 Task: Find connections with filter location Barda with filter topic #investmentproperty with filter profile language German with filter current company Rackspace Technology with filter school Indian Institute of Management Raipur with filter industry Architectural and Structural Metal Manufacturing with filter service category Project Management with filter keywords title Credit Counselor
Action: Mouse moved to (457, 156)
Screenshot: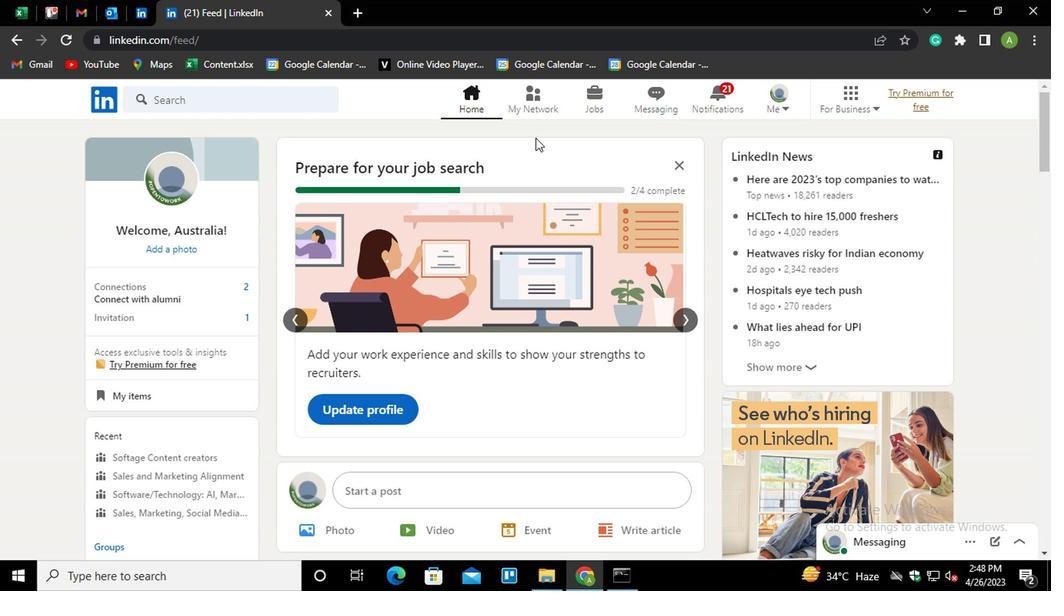 
Action: Mouse pressed left at (457, 156)
Screenshot: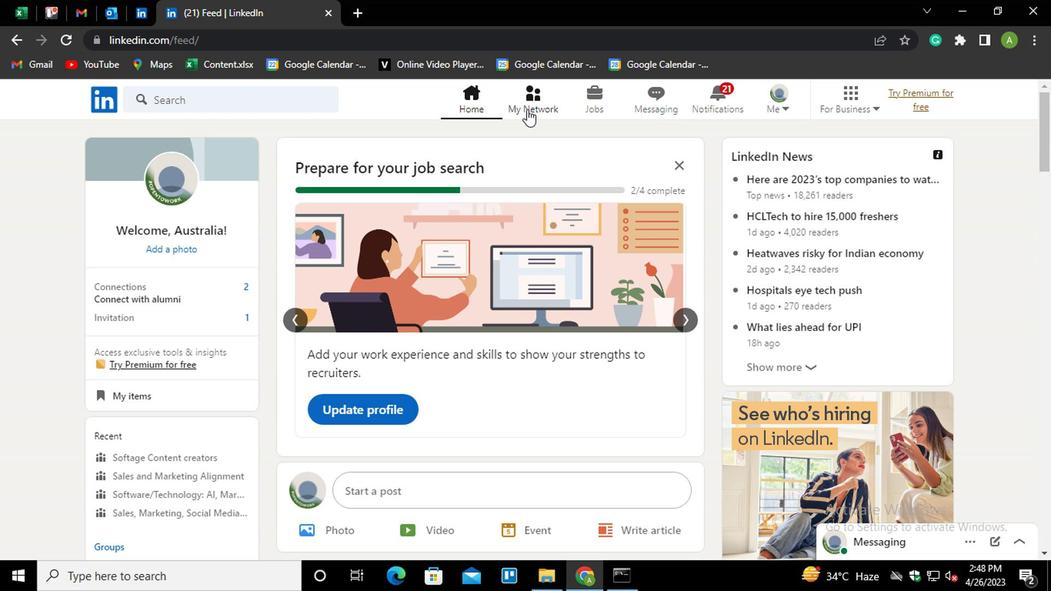 
Action: Mouse moved to (203, 214)
Screenshot: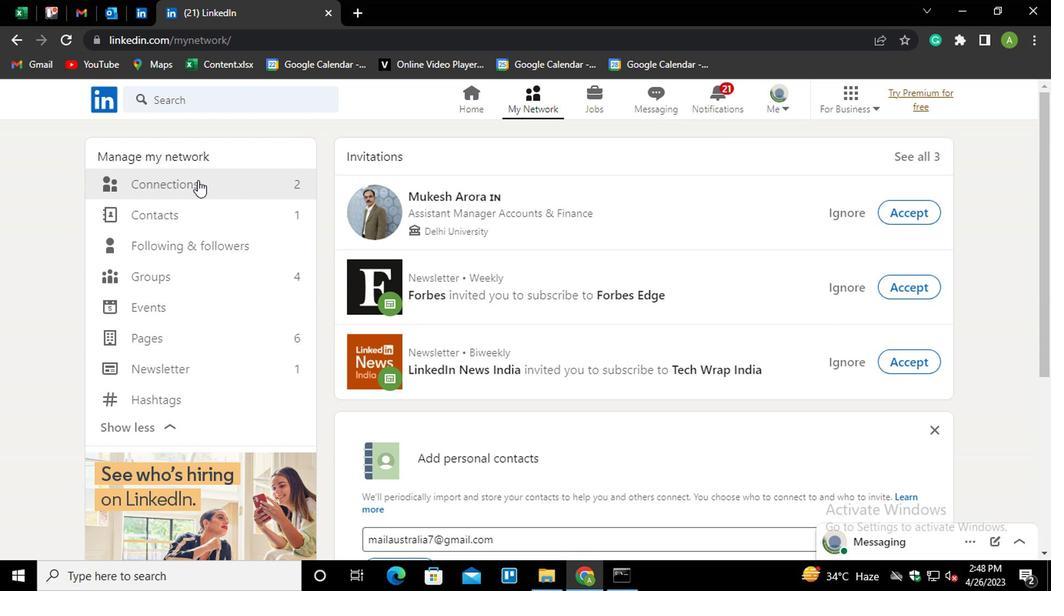 
Action: Mouse pressed left at (203, 214)
Screenshot: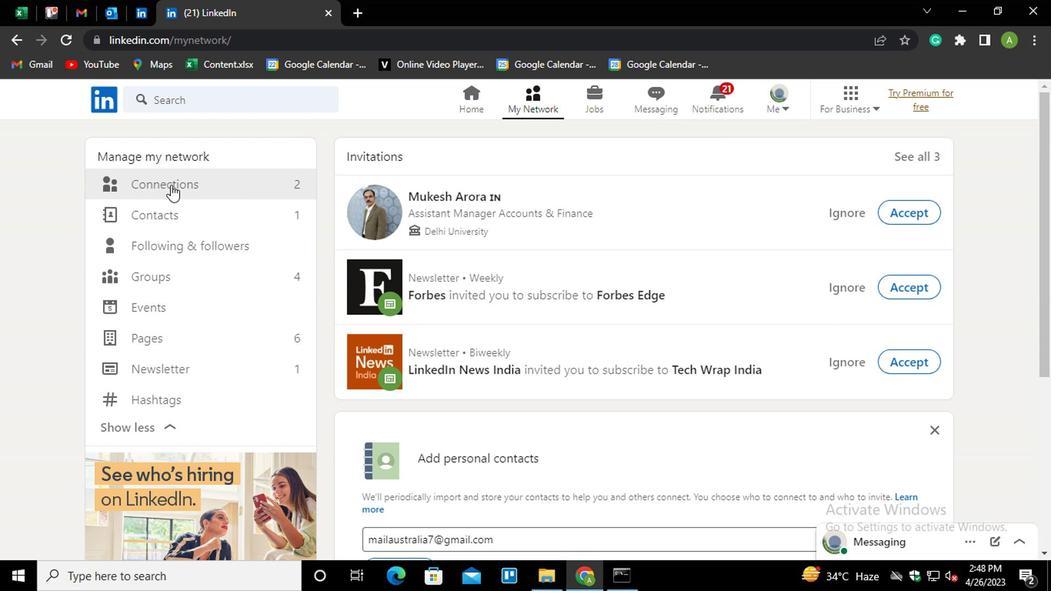 
Action: Mouse moved to (539, 213)
Screenshot: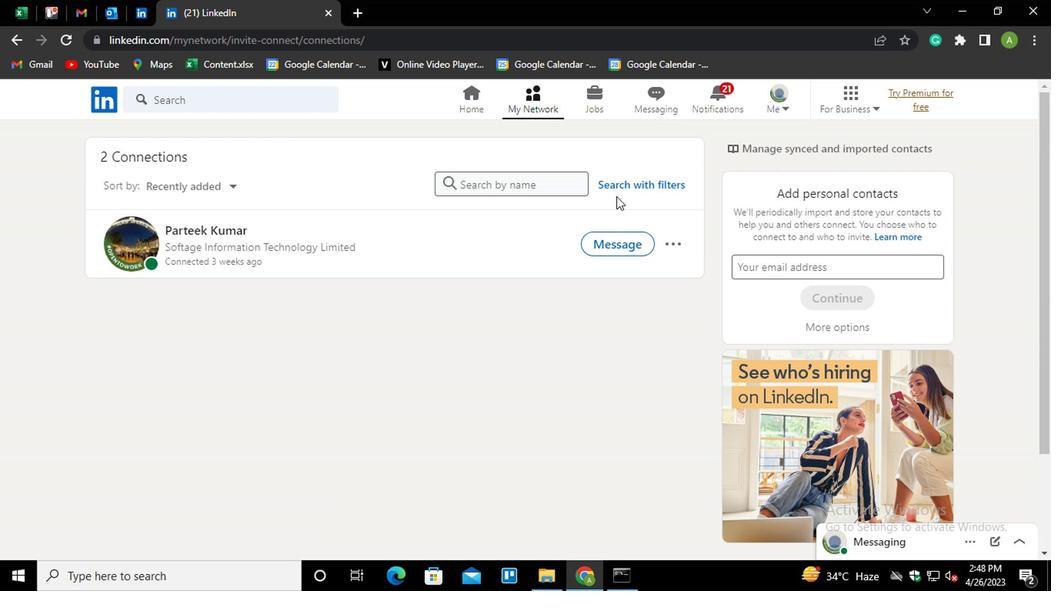 
Action: Mouse pressed left at (539, 213)
Screenshot: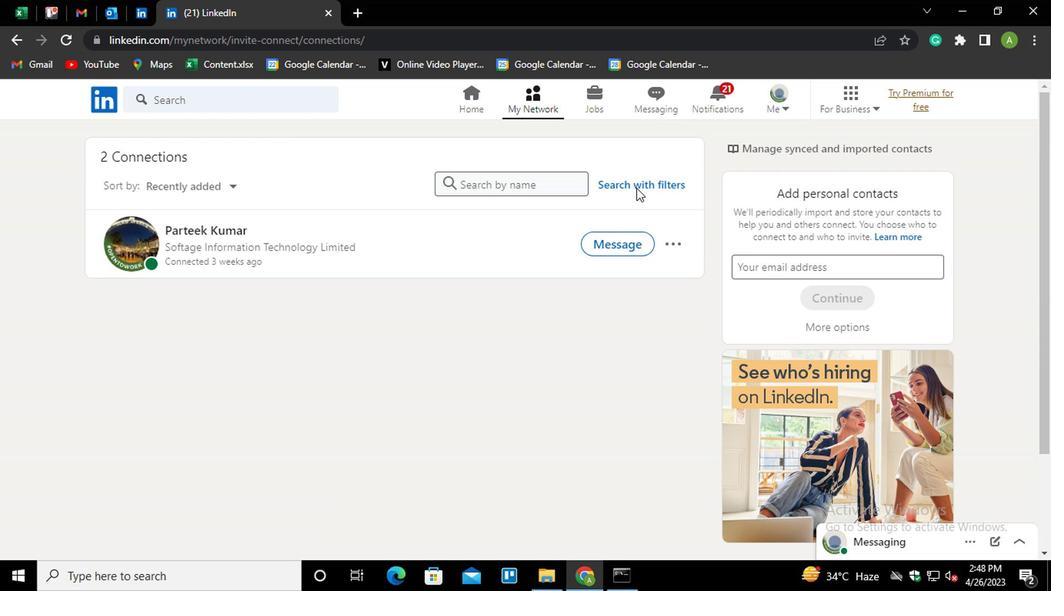 
Action: Mouse moved to (452, 185)
Screenshot: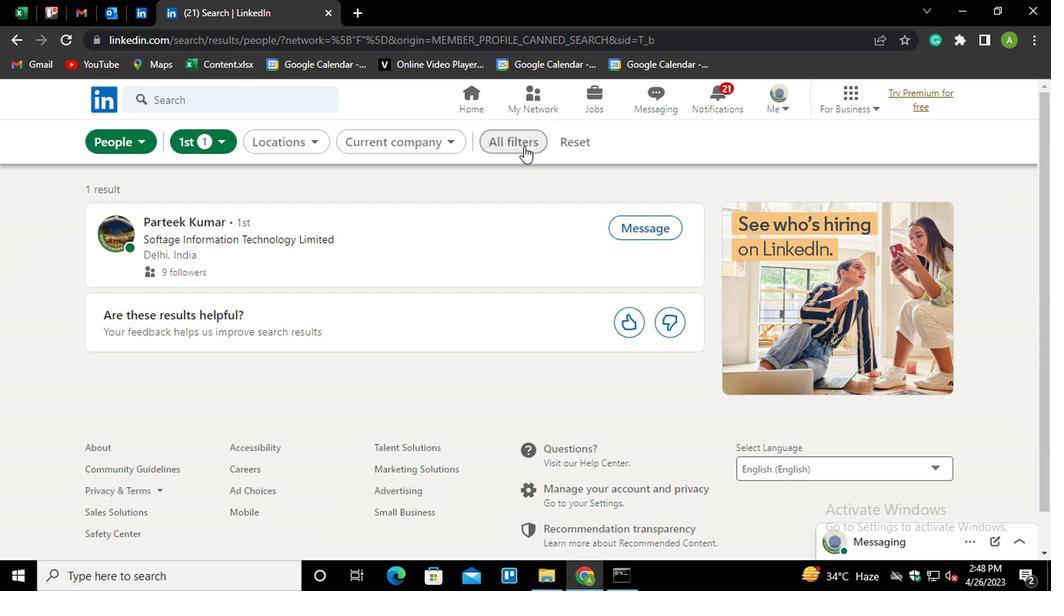 
Action: Mouse pressed left at (452, 185)
Screenshot: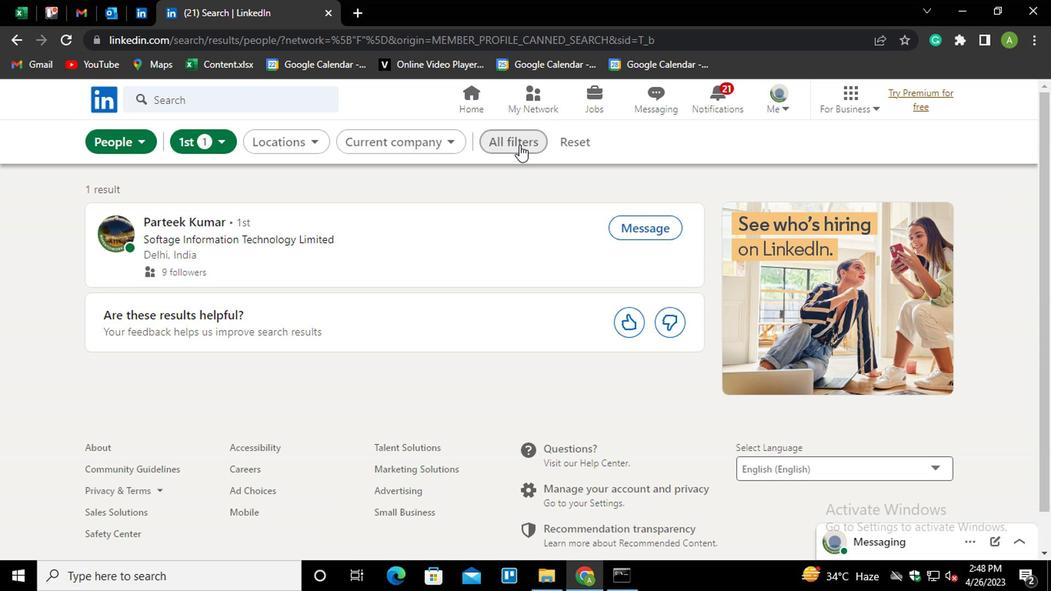 
Action: Mouse moved to (654, 303)
Screenshot: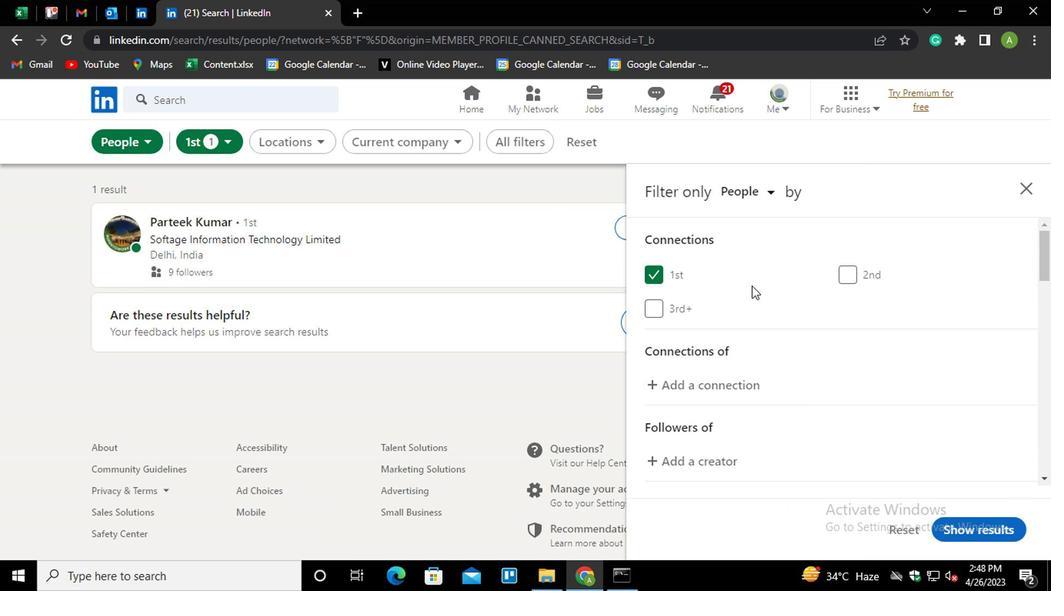
Action: Mouse scrolled (654, 303) with delta (0, 0)
Screenshot: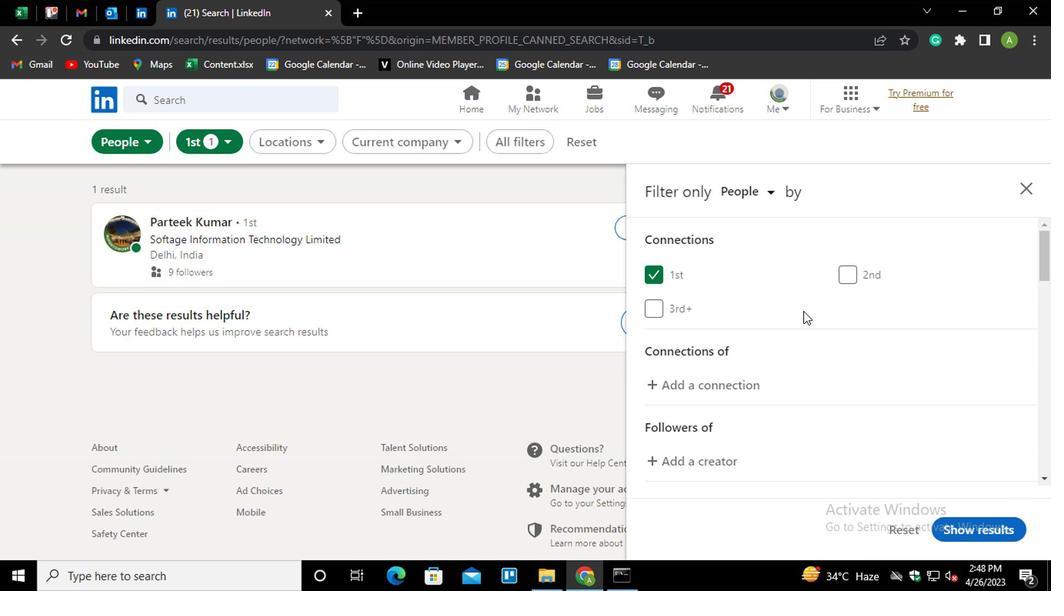 
Action: Mouse scrolled (654, 303) with delta (0, 0)
Screenshot: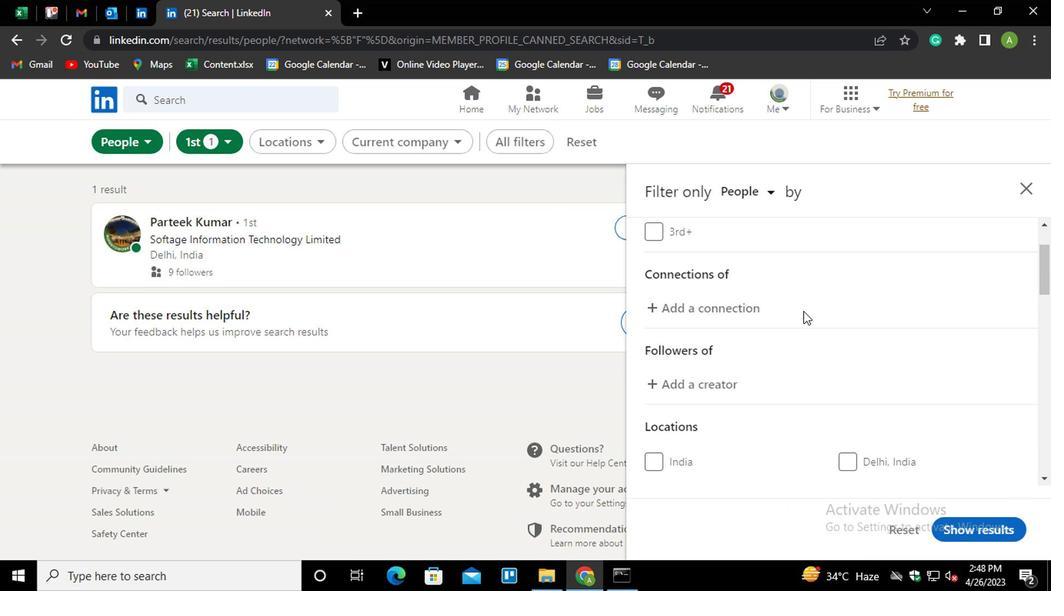 
Action: Mouse scrolled (654, 303) with delta (0, 0)
Screenshot: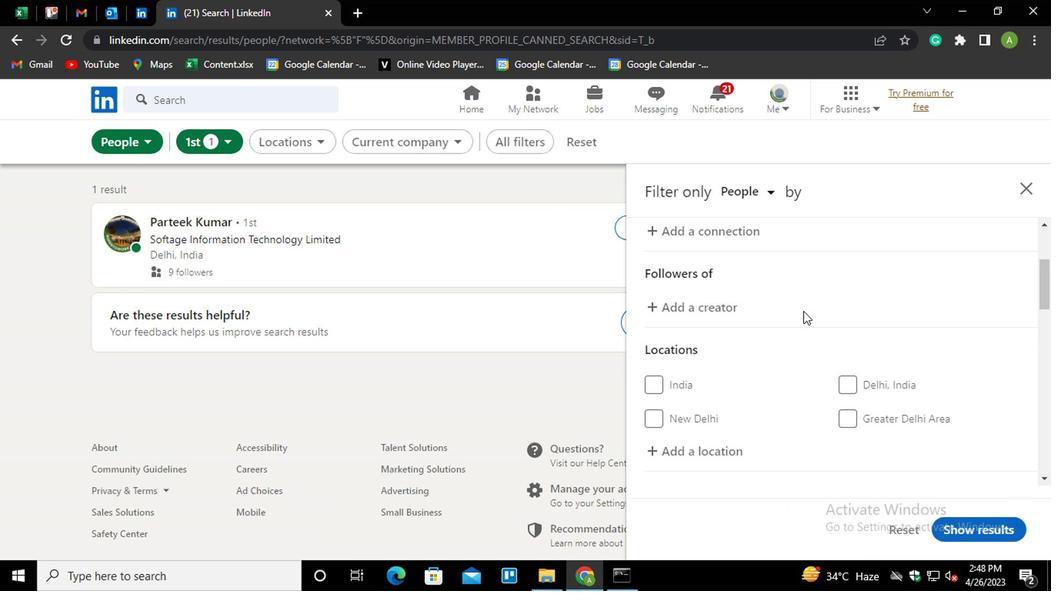 
Action: Mouse moved to (587, 344)
Screenshot: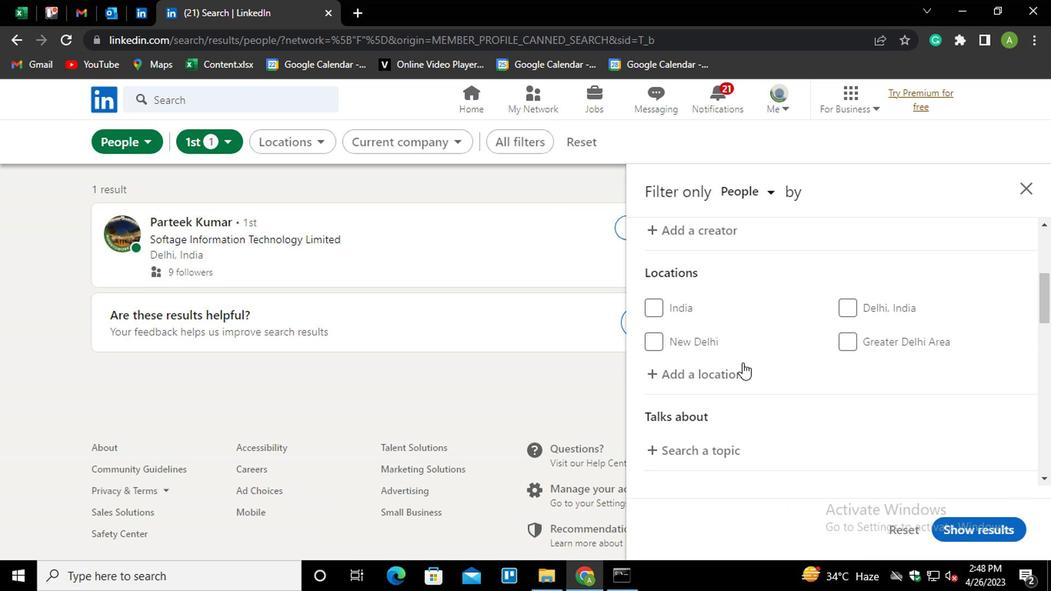 
Action: Mouse pressed left at (587, 344)
Screenshot: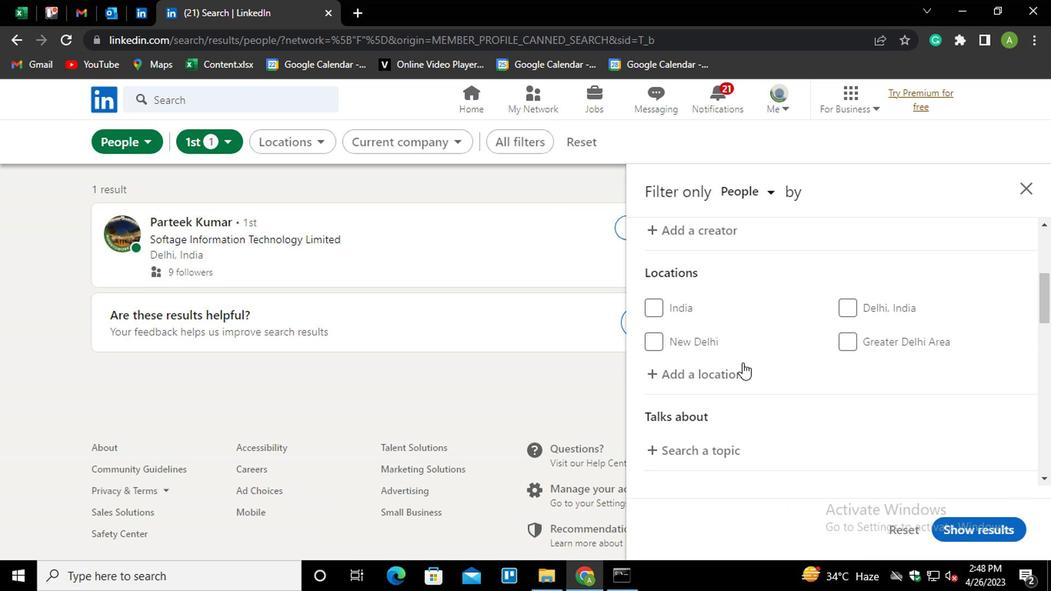 
Action: Mouse moved to (581, 350)
Screenshot: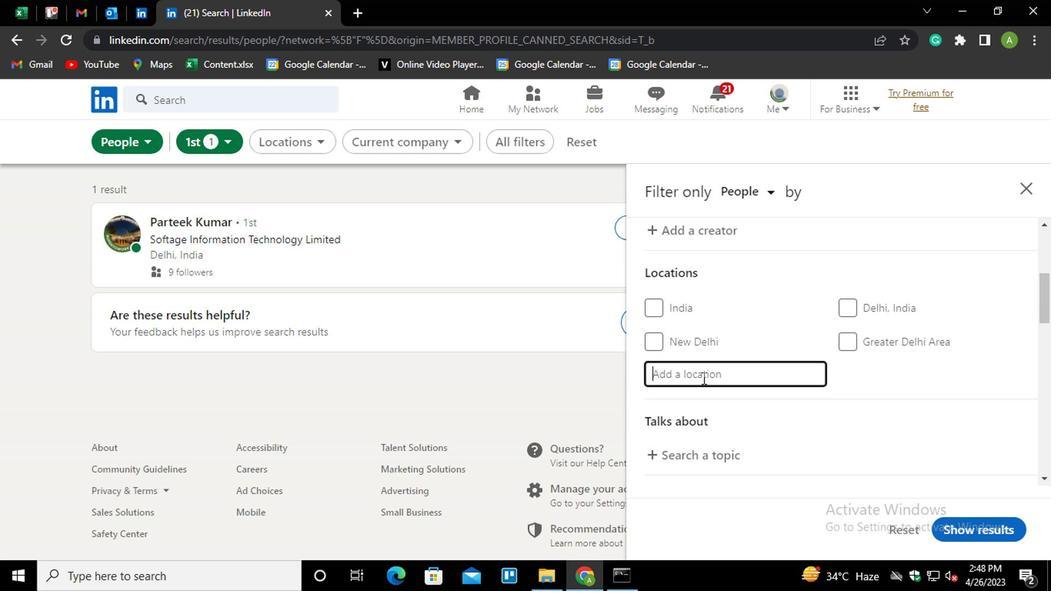 
Action: Mouse pressed left at (581, 350)
Screenshot: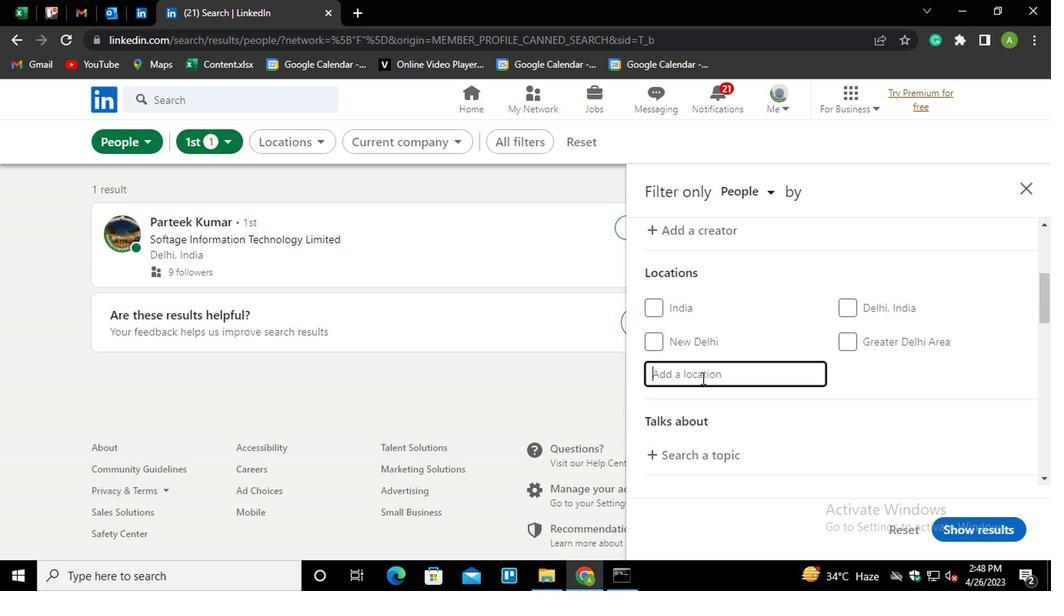 
Action: Key pressed <Key.shift_r>Barda
Screenshot: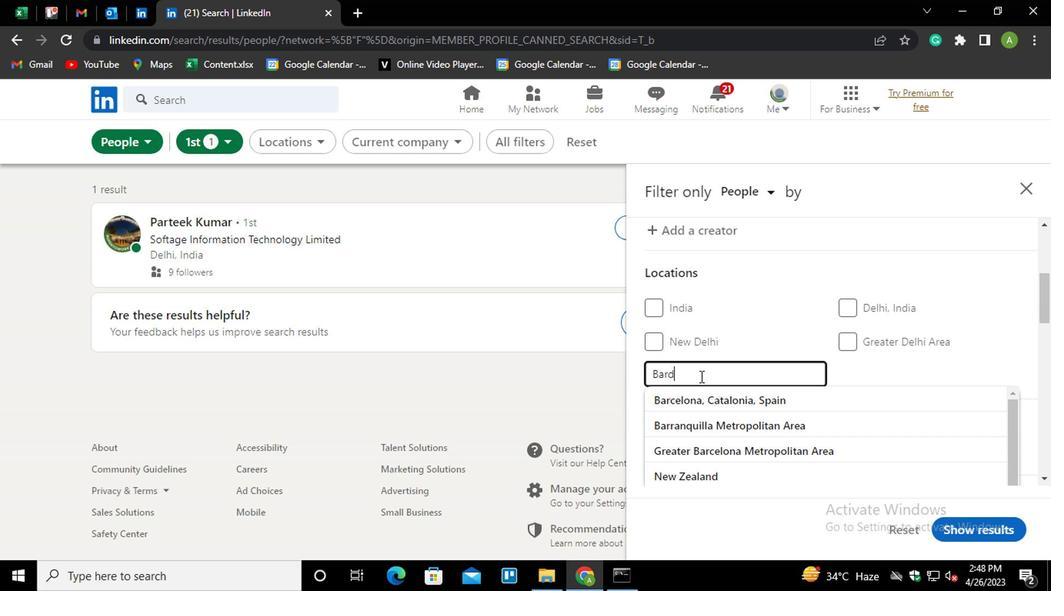 
Action: Mouse moved to (607, 336)
Screenshot: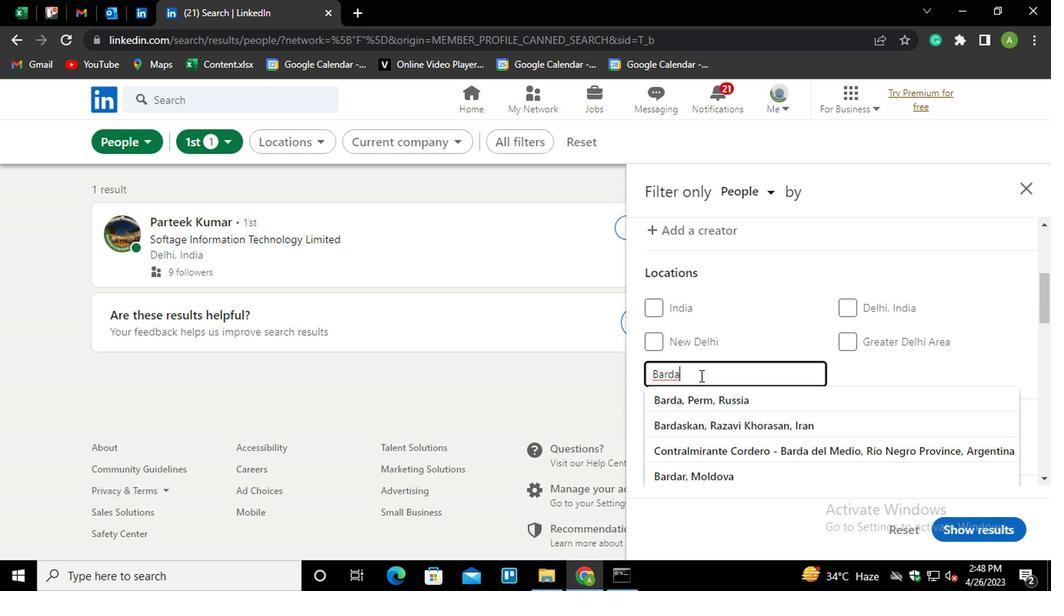 
Action: Mouse scrolled (607, 336) with delta (0, 0)
Screenshot: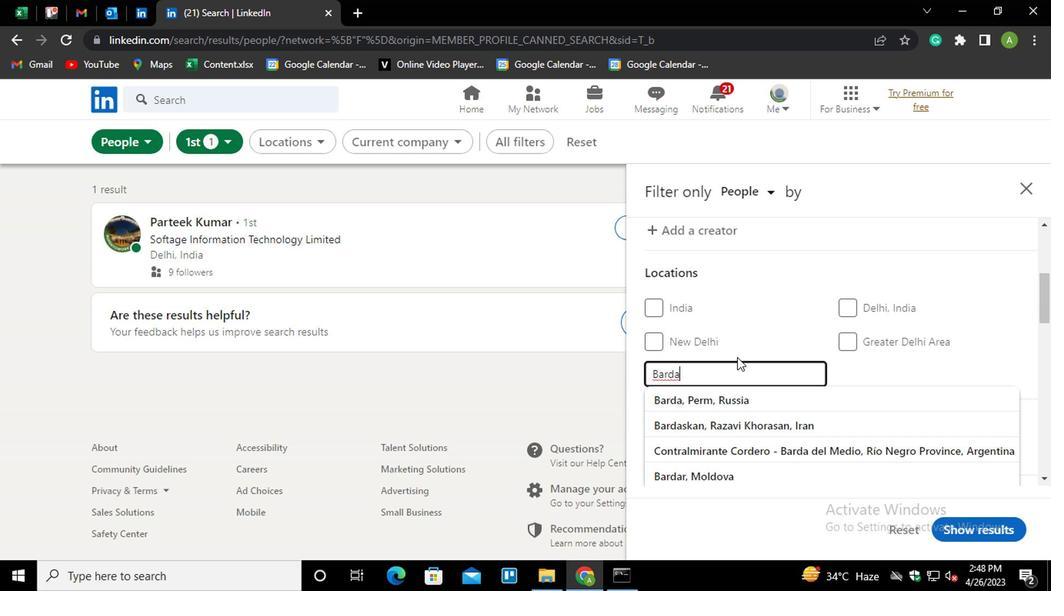 
Action: Mouse moved to (627, 344)
Screenshot: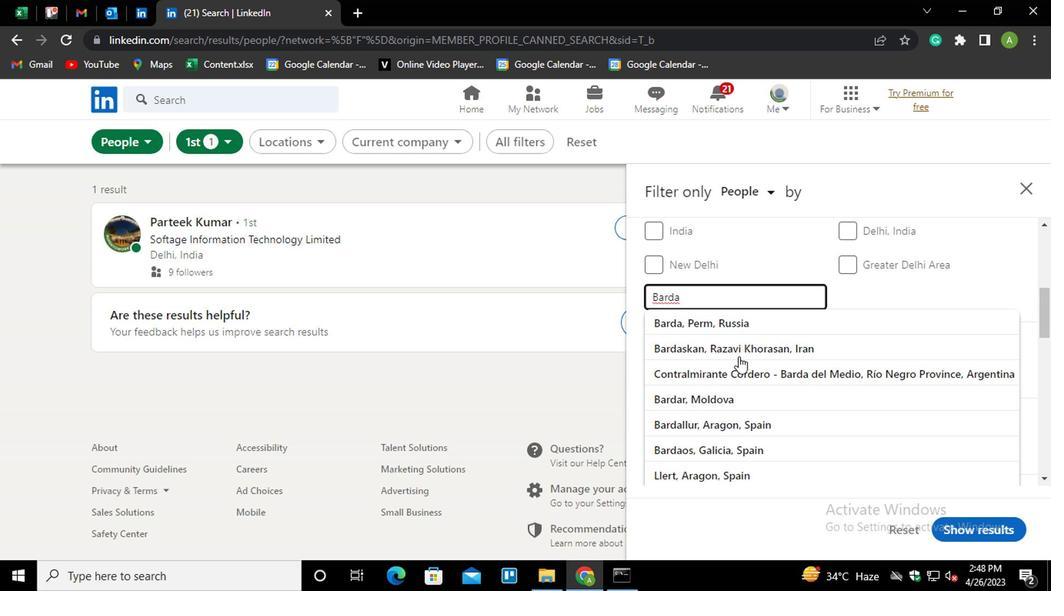 
Action: Mouse scrolled (627, 343) with delta (0, 0)
Screenshot: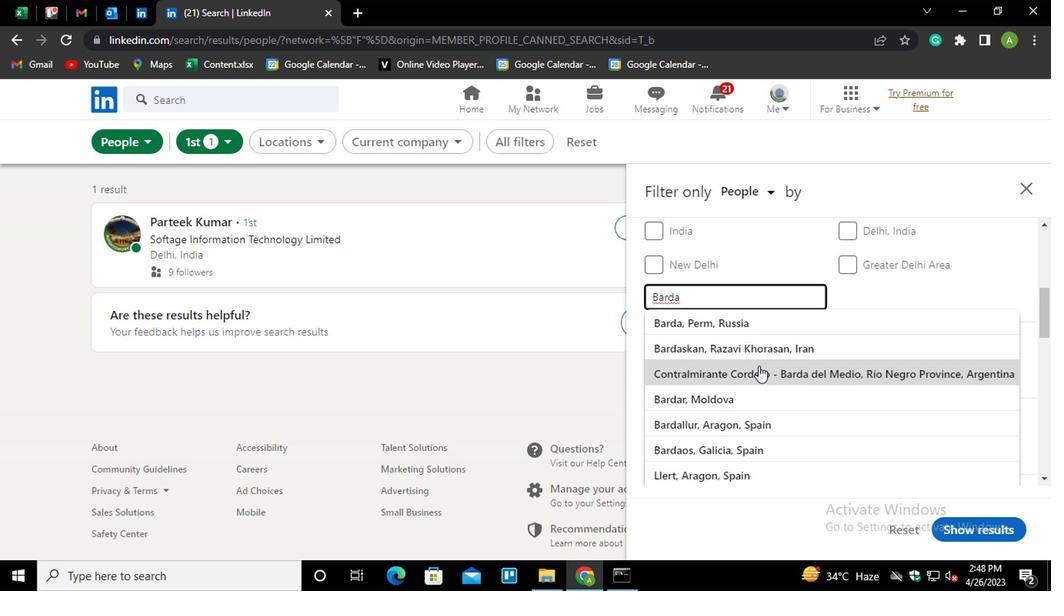 
Action: Mouse moved to (604, 256)
Screenshot: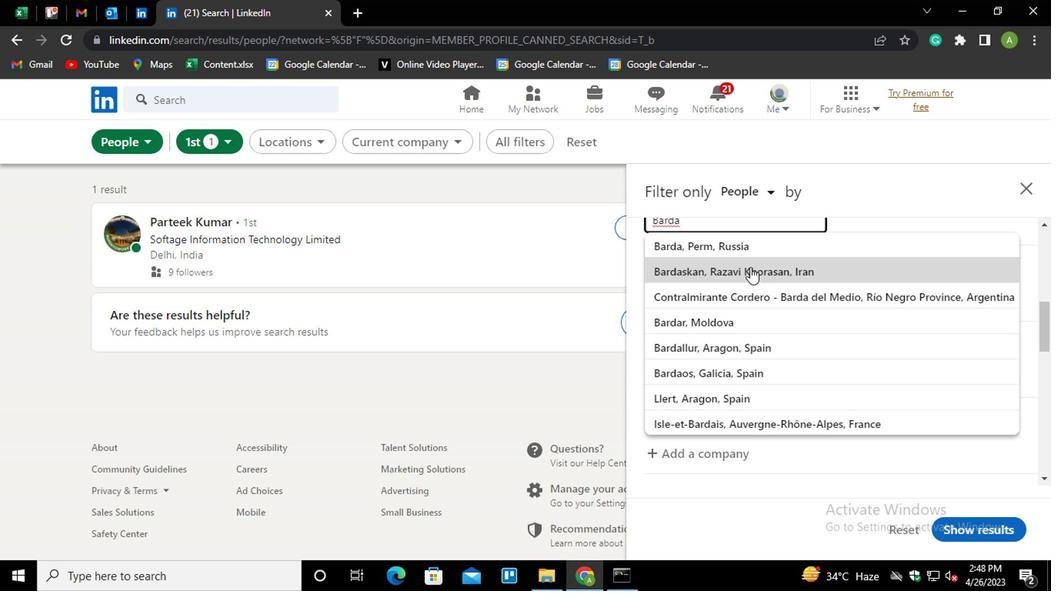 
Action: Mouse pressed left at (604, 256)
Screenshot: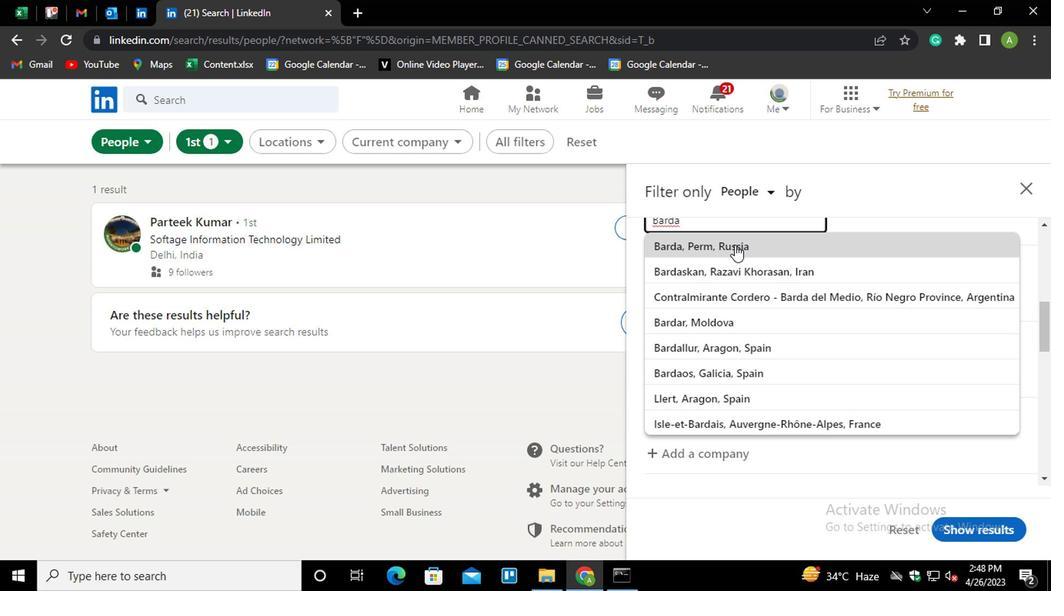 
Action: Mouse moved to (589, 302)
Screenshot: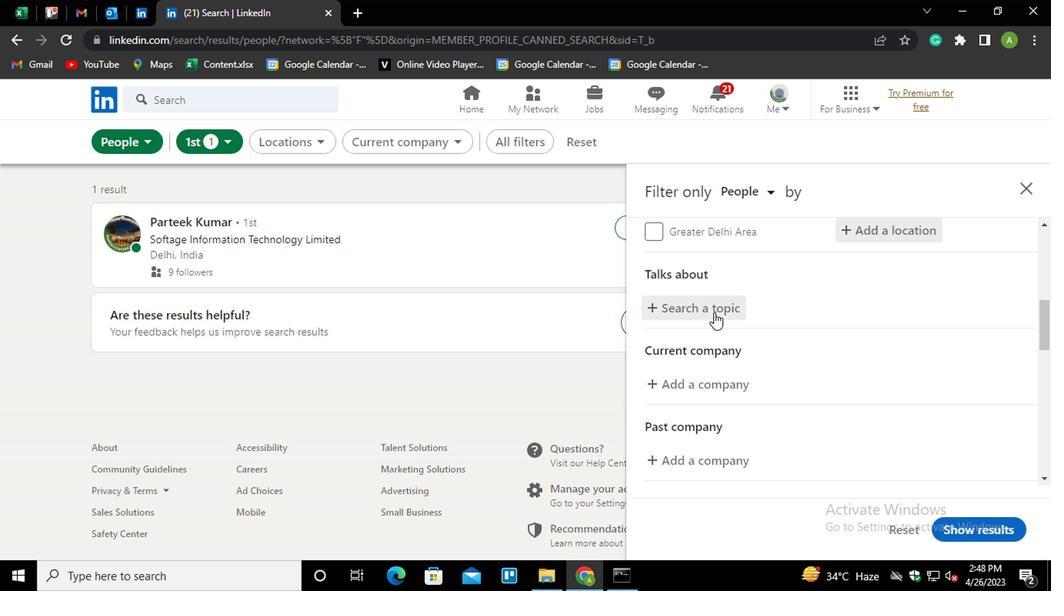 
Action: Mouse pressed left at (589, 302)
Screenshot: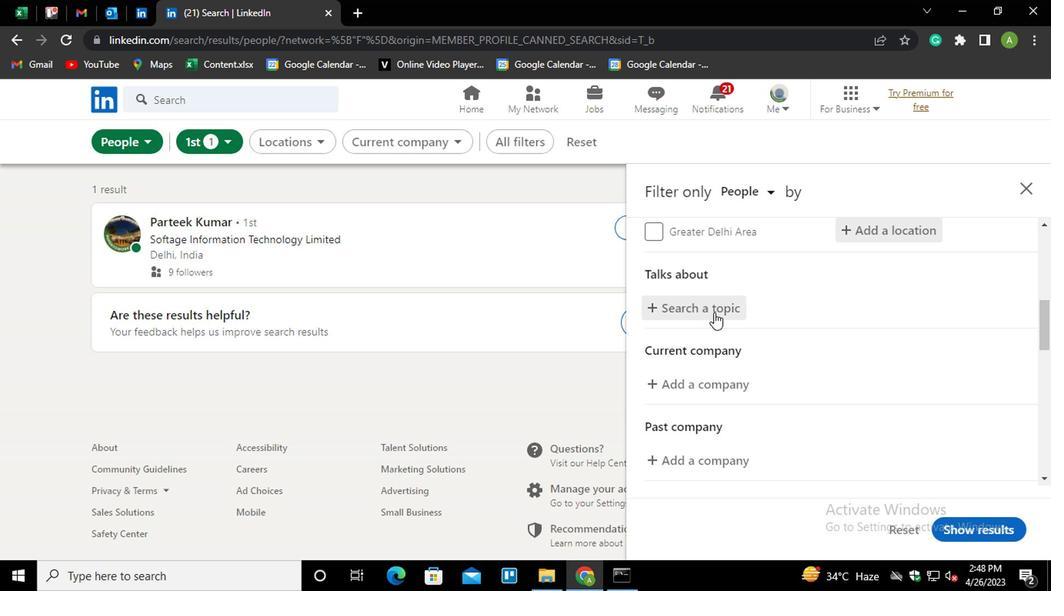 
Action: Mouse pressed left at (589, 302)
Screenshot: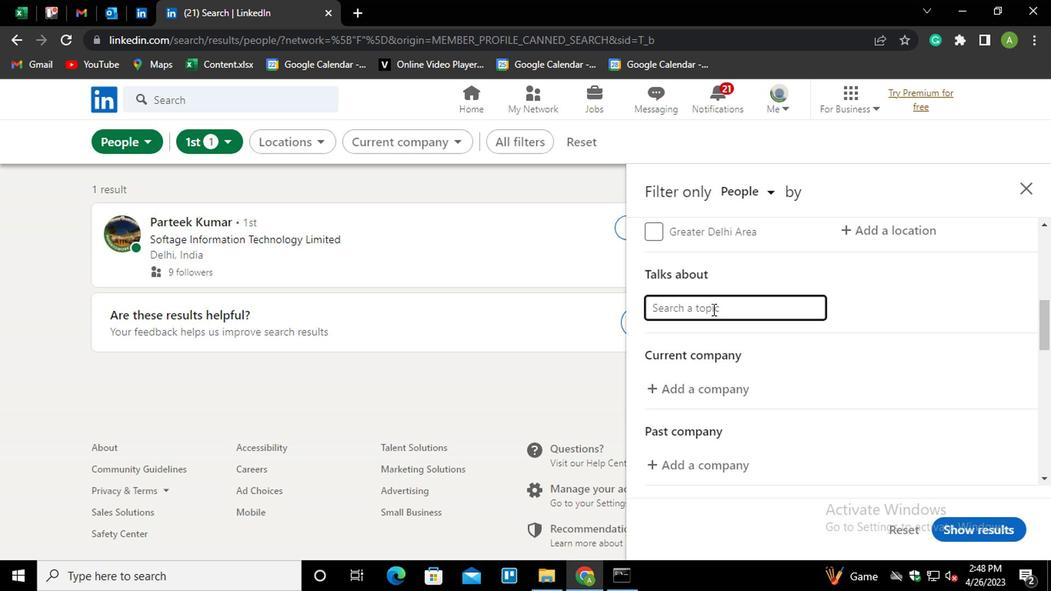 
Action: Key pressed <Key.shift>#INVESTMENTPROPERTY
Screenshot: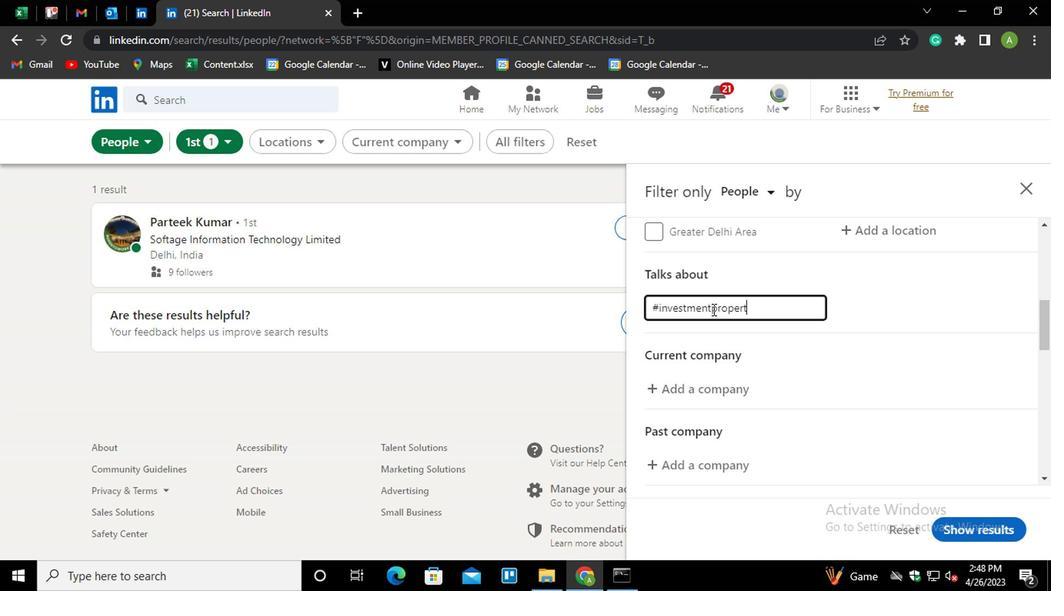 
Action: Mouse moved to (745, 291)
Screenshot: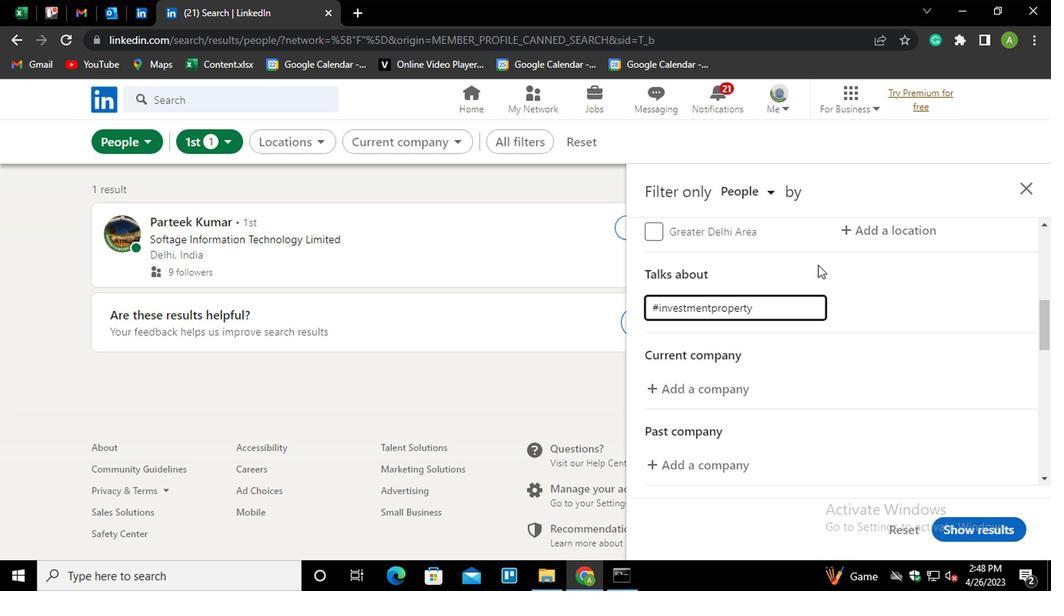 
Action: Mouse pressed left at (745, 291)
Screenshot: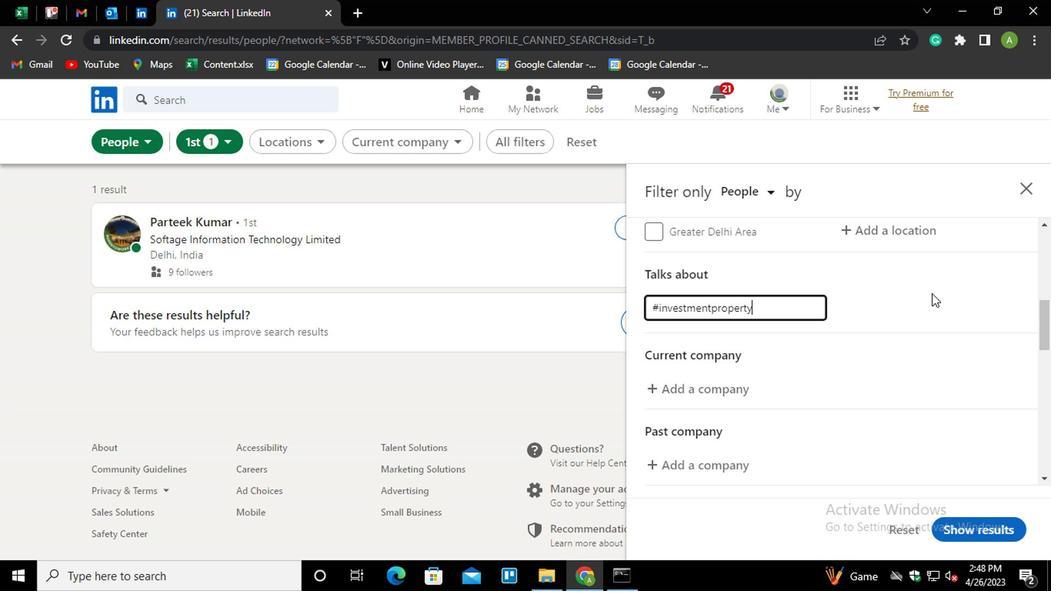 
Action: Mouse moved to (746, 292)
Screenshot: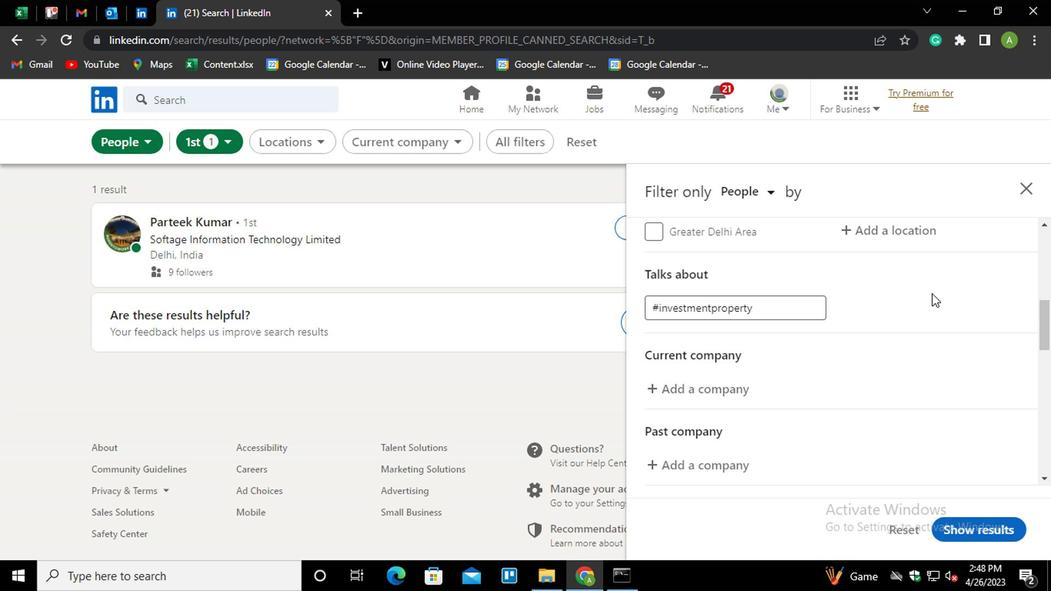 
Action: Mouse scrolled (746, 291) with delta (0, 0)
Screenshot: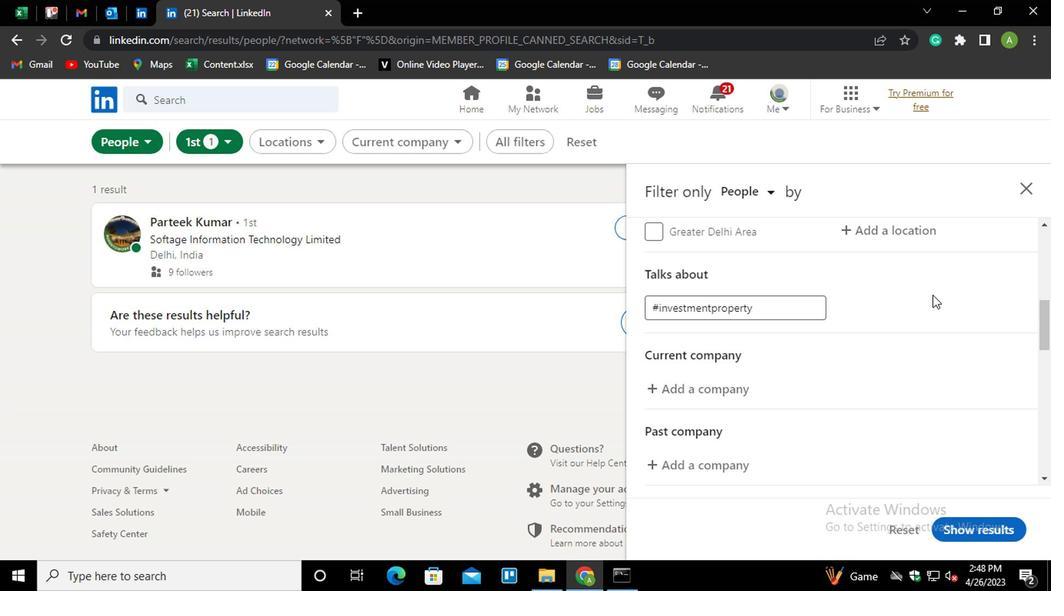 
Action: Mouse scrolled (746, 291) with delta (0, 0)
Screenshot: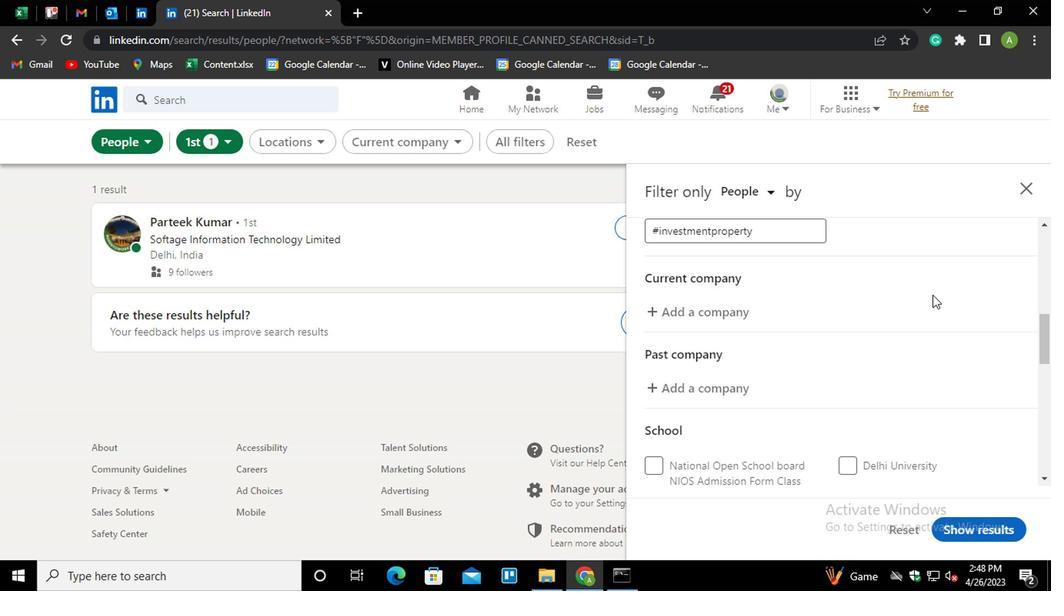 
Action: Mouse moved to (601, 248)
Screenshot: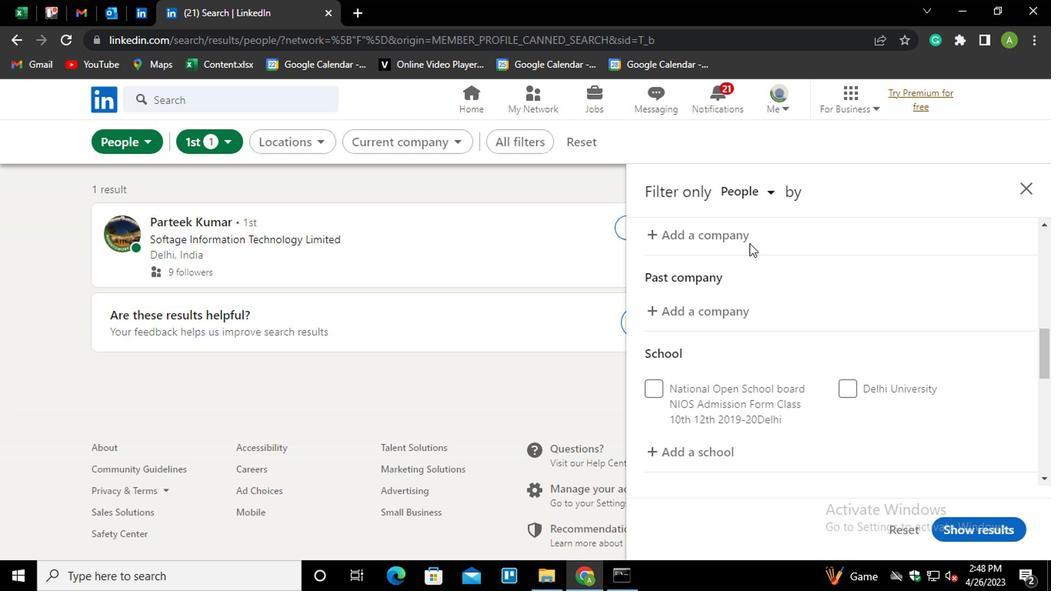 
Action: Mouse pressed left at (601, 248)
Screenshot: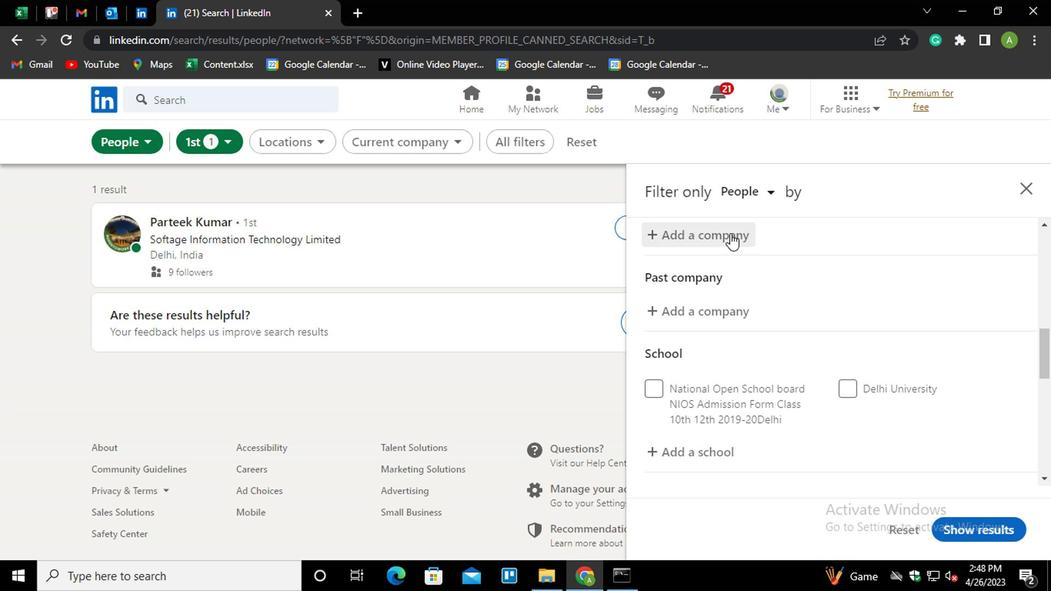 
Action: Key pressed <Key.shift>RACKS<Key.down><Key.enter>
Screenshot: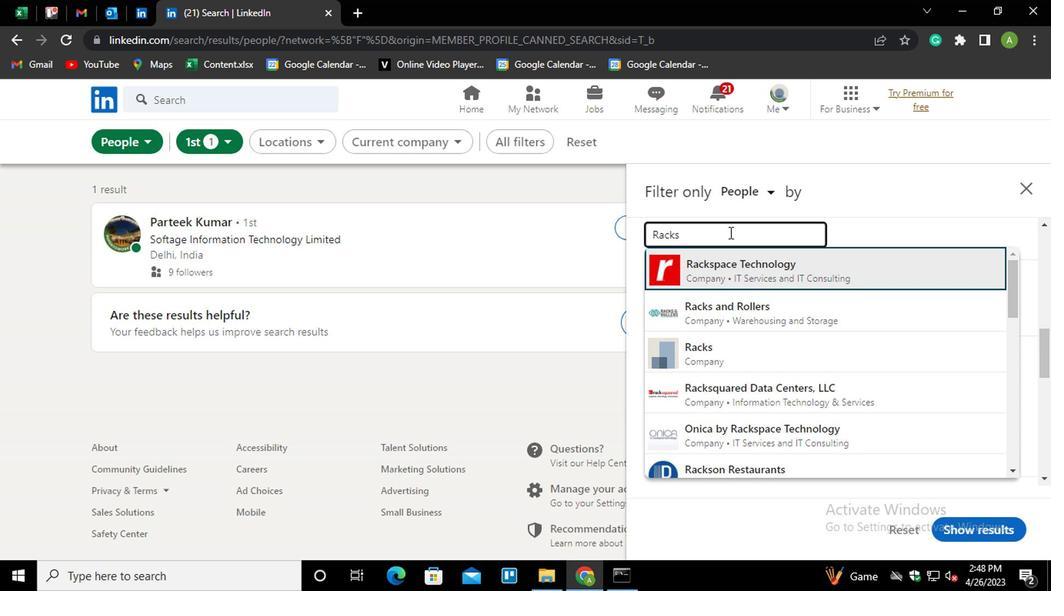
Action: Mouse moved to (637, 312)
Screenshot: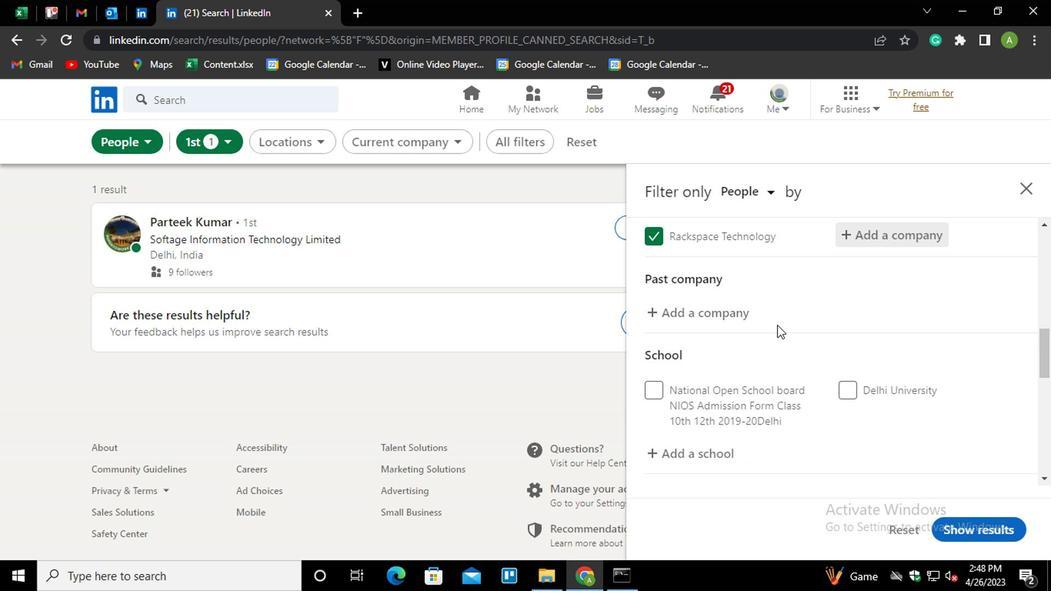 
Action: Mouse scrolled (637, 311) with delta (0, 0)
Screenshot: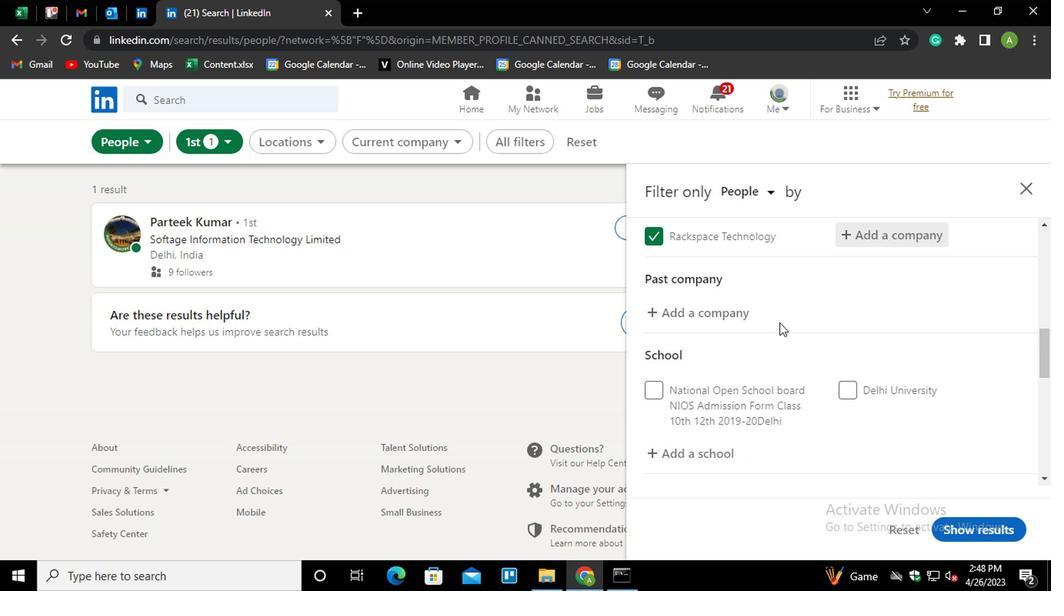 
Action: Mouse moved to (581, 345)
Screenshot: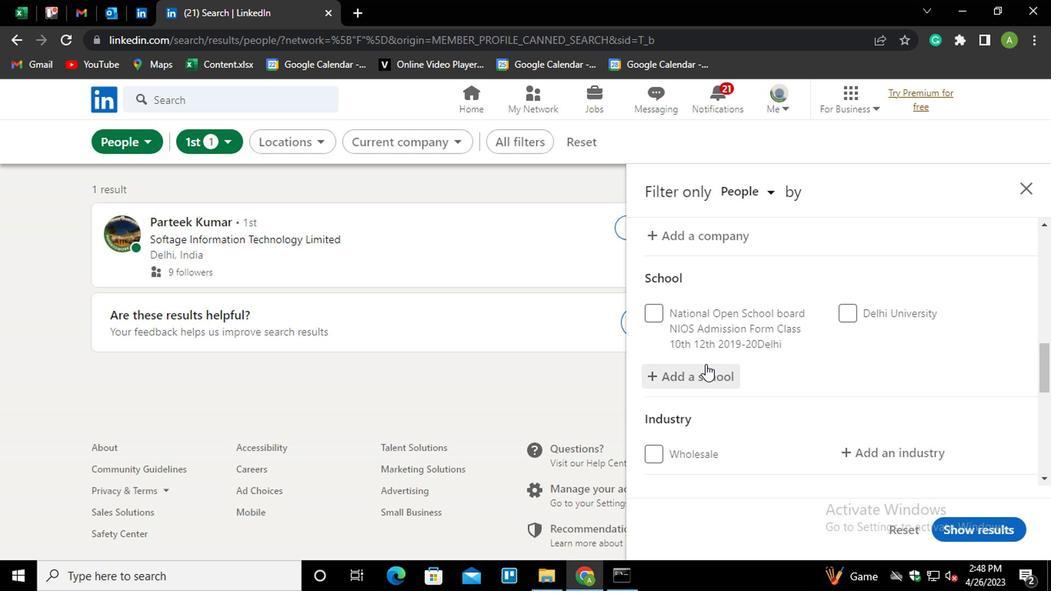 
Action: Mouse pressed left at (581, 345)
Screenshot: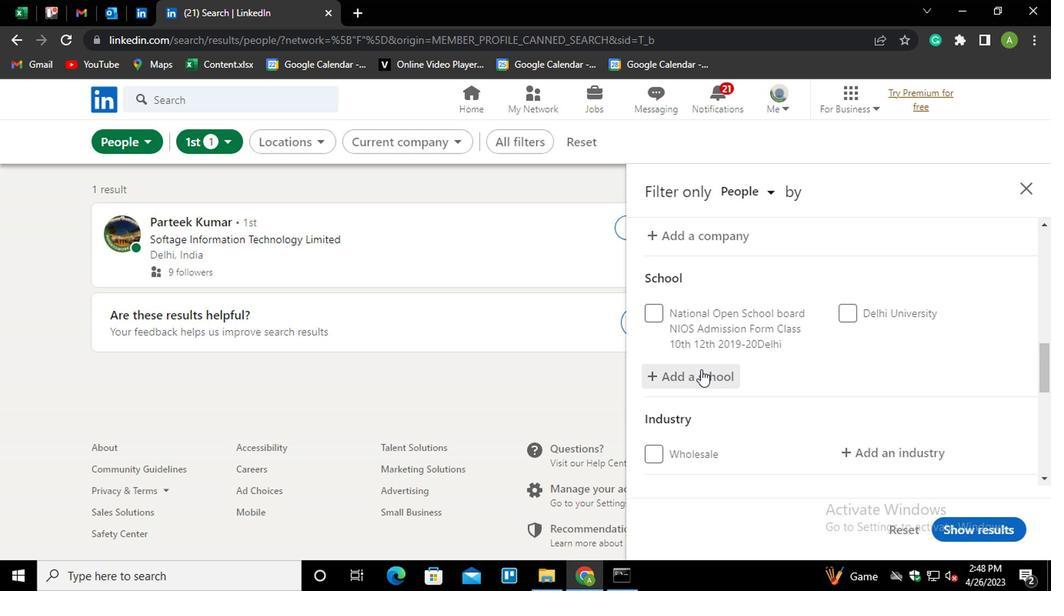 
Action: Mouse moved to (826, 307)
Screenshot: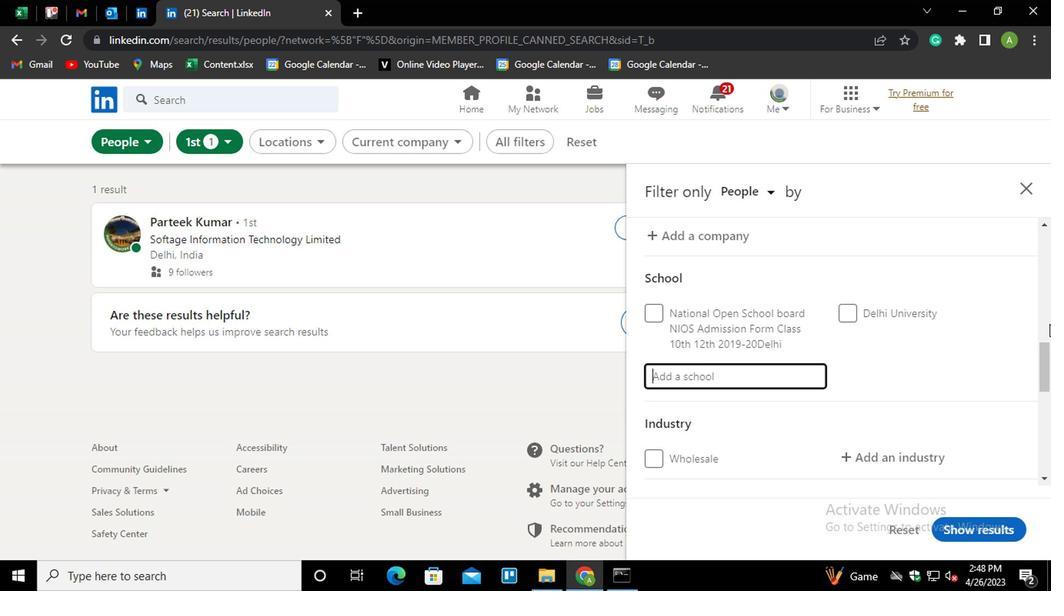 
Action: Key pressed <Key.shift_r>INSTT<Key.backspace>ITU<Key.backspace>
Screenshot: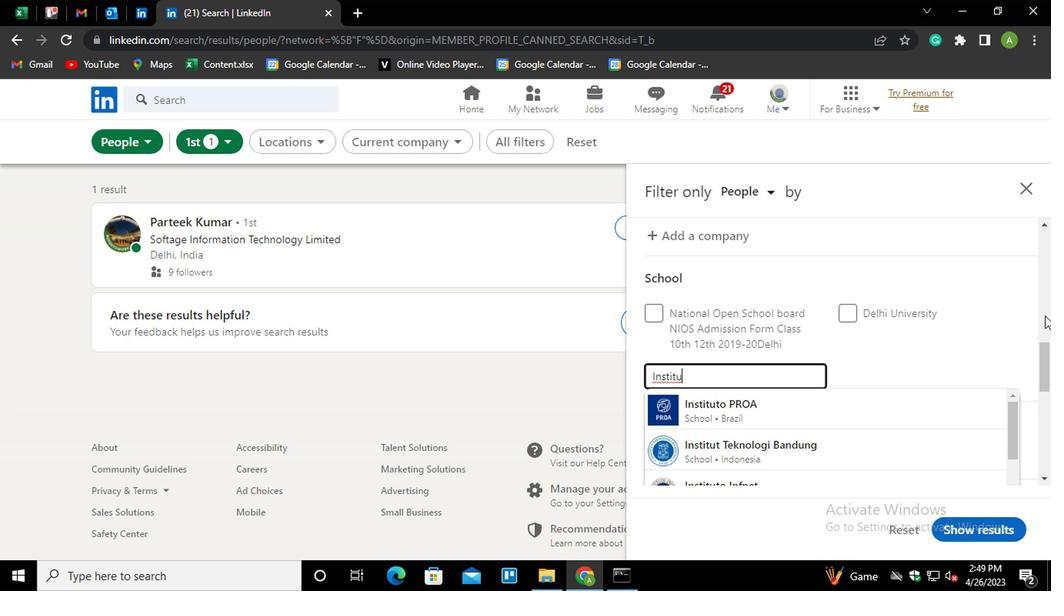 
Action: Mouse moved to (825, 307)
Screenshot: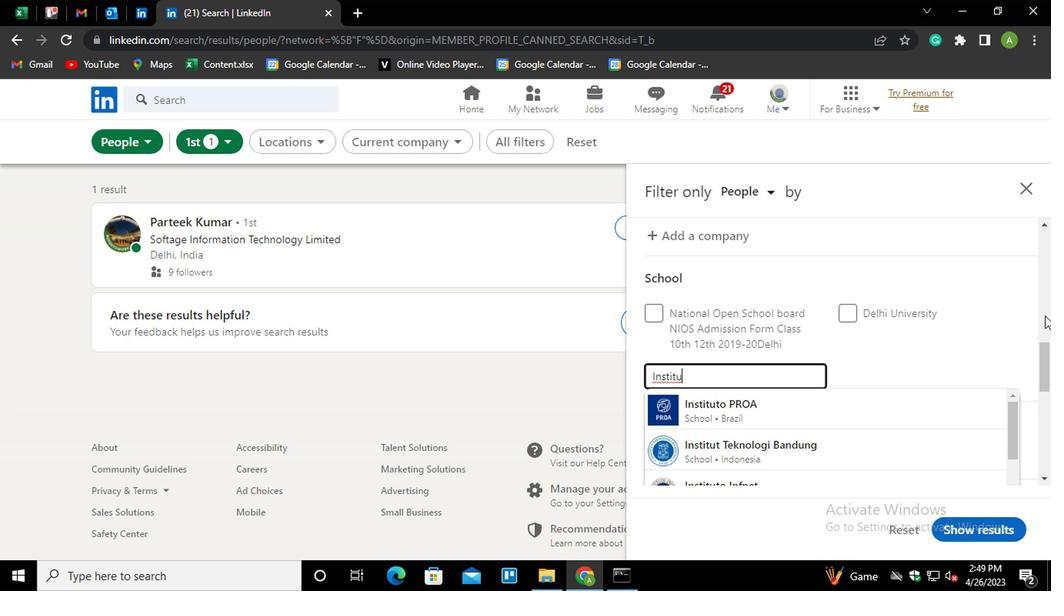 
Action: Key pressed UTE<Key.space>OF<Key.space><Key.shift_r>MANAGEMENT<Key.space><Key.shift><Key.shift>RAI<Key.down><Key.enter>
Screenshot: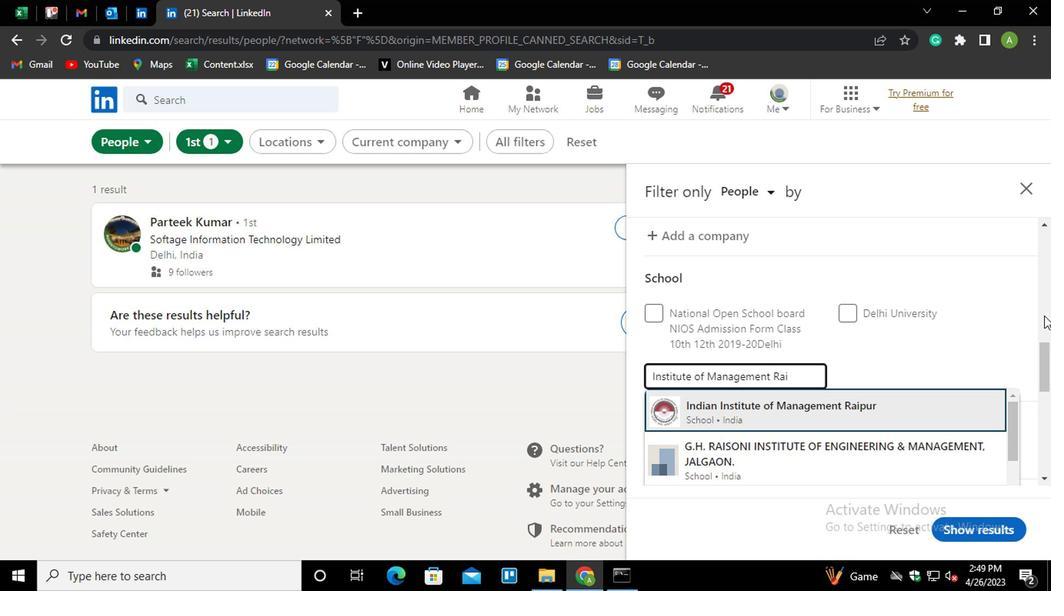 
Action: Mouse moved to (773, 337)
Screenshot: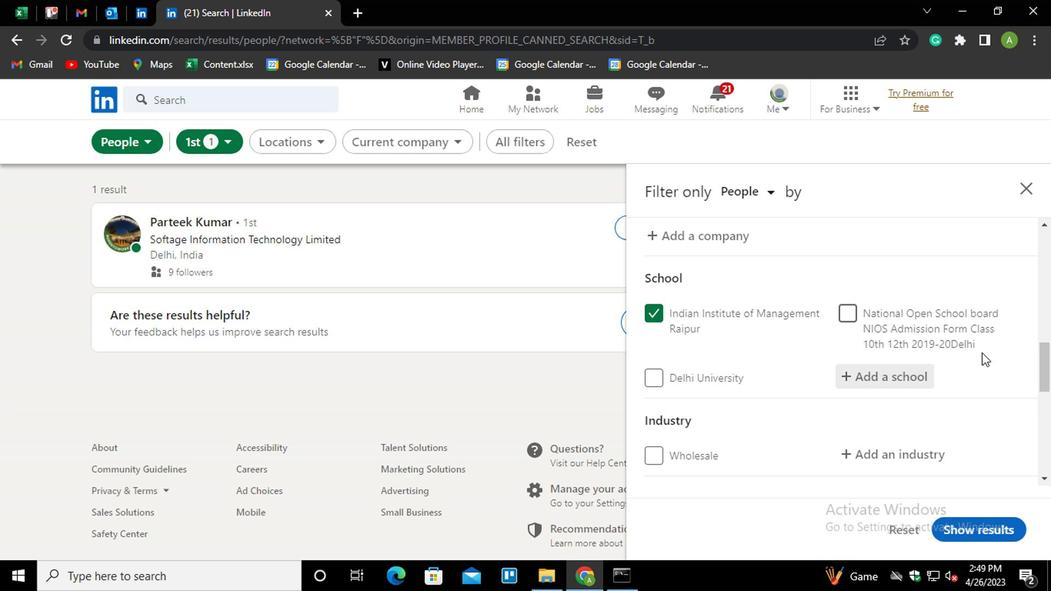 
Action: Mouse scrolled (773, 336) with delta (0, 0)
Screenshot: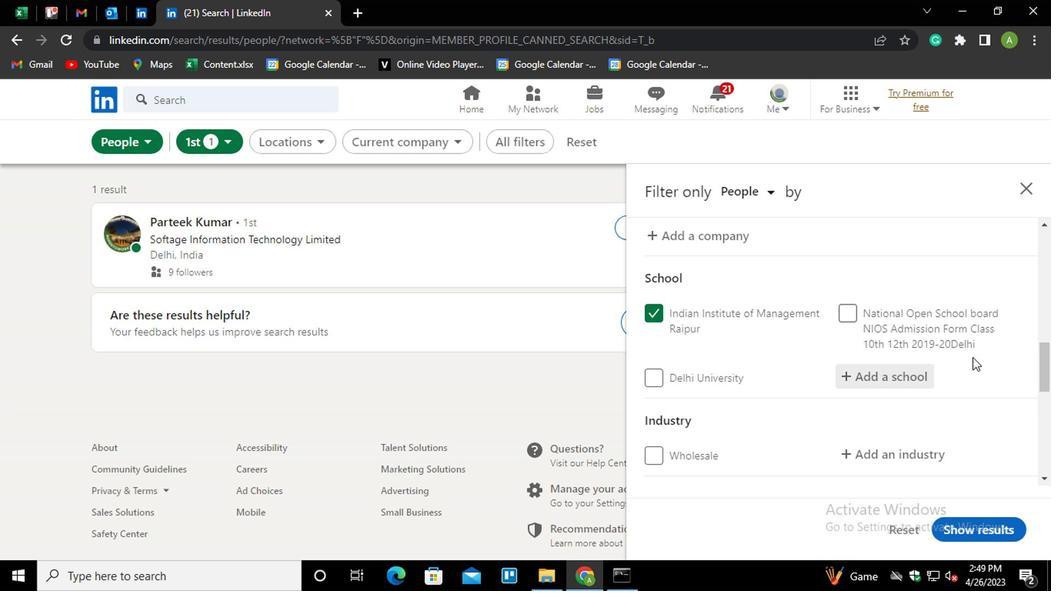 
Action: Mouse moved to (714, 351)
Screenshot: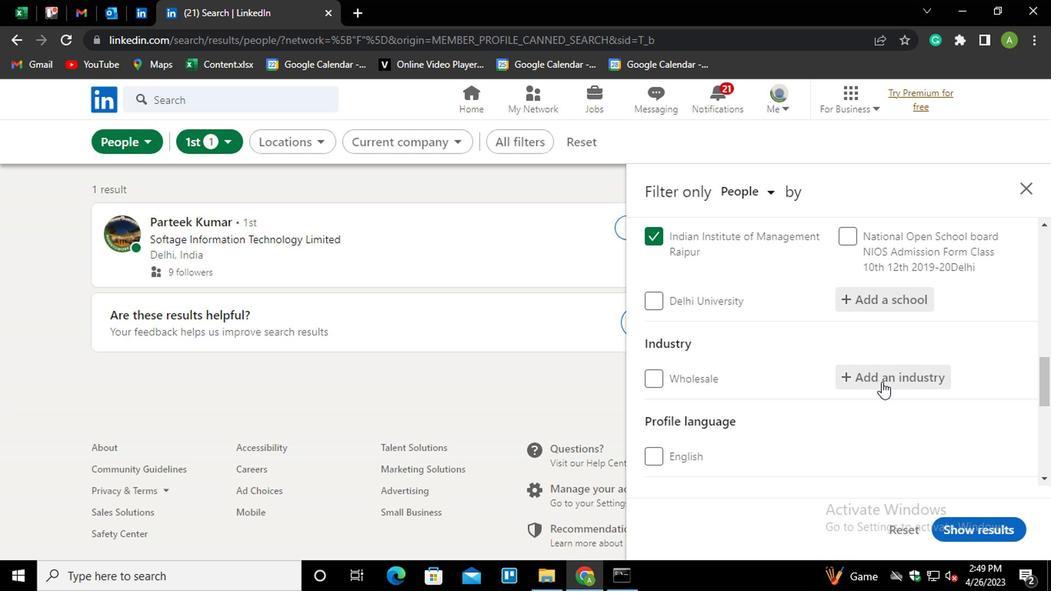 
Action: Mouse pressed left at (714, 351)
Screenshot: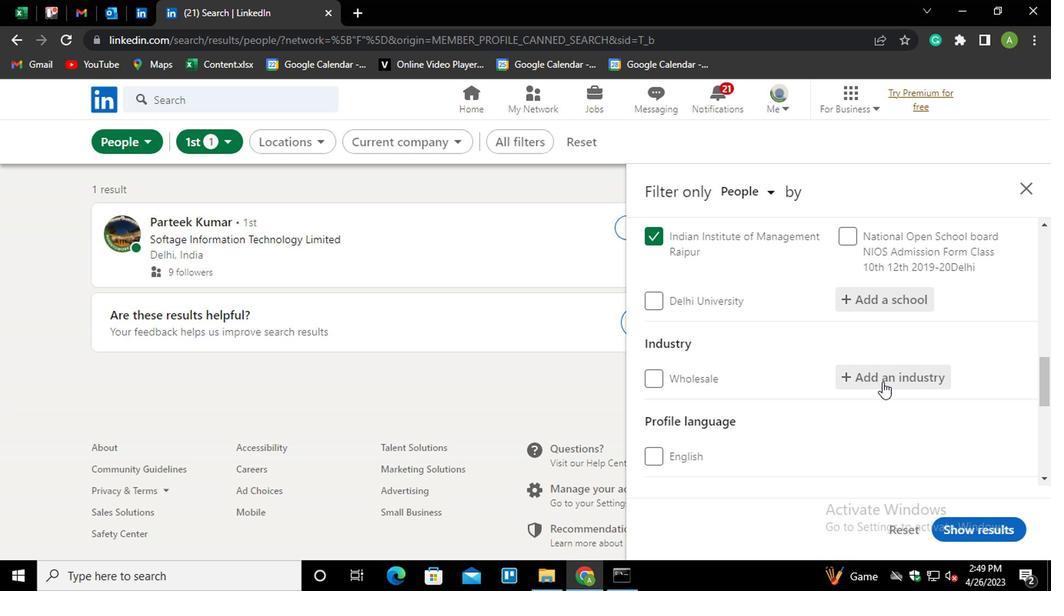 
Action: Mouse moved to (719, 350)
Screenshot: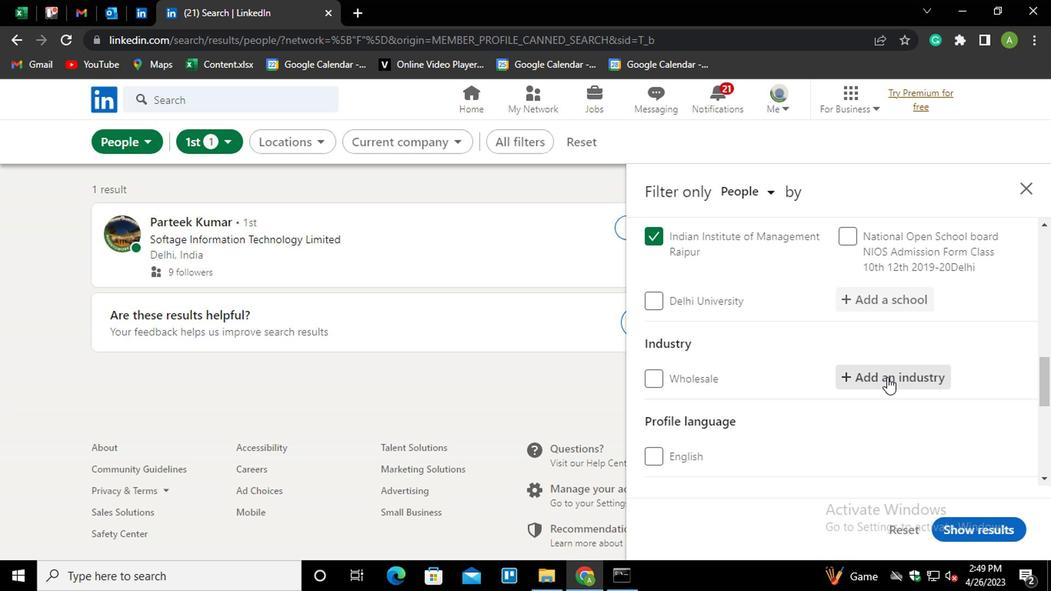 
Action: Mouse pressed left at (719, 350)
Screenshot: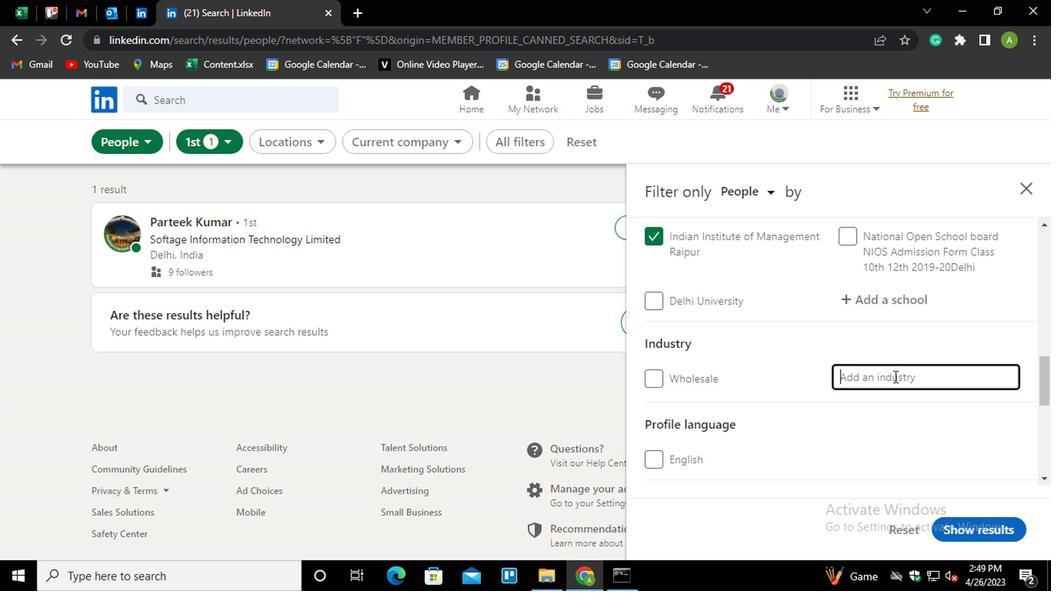 
Action: Key pressed <Key.shift>ARCHIT<Key.down><Key.down><Key.down><Key.enter>
Screenshot: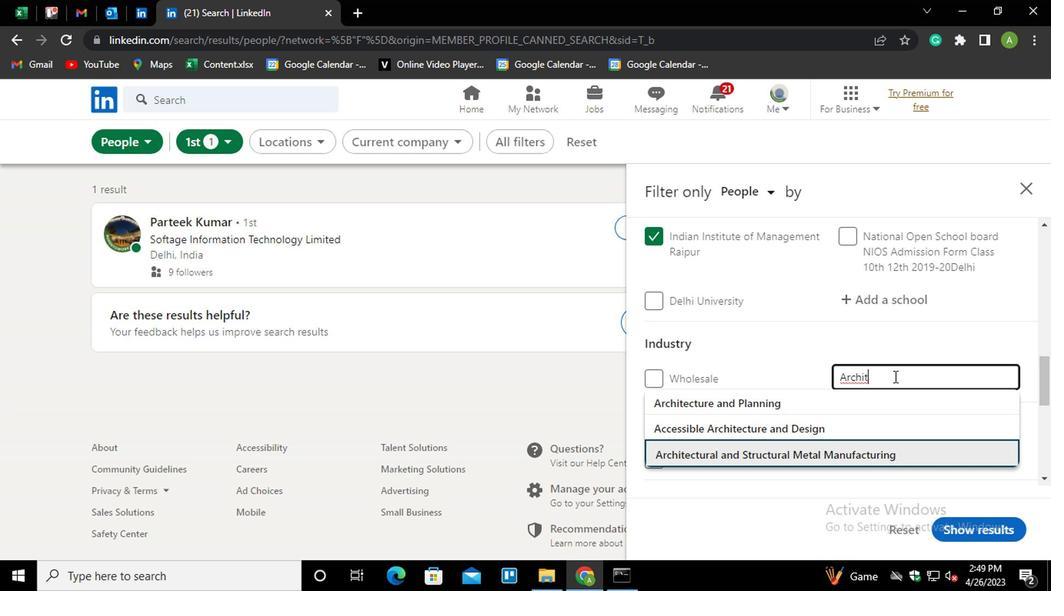 
Action: Mouse moved to (738, 379)
Screenshot: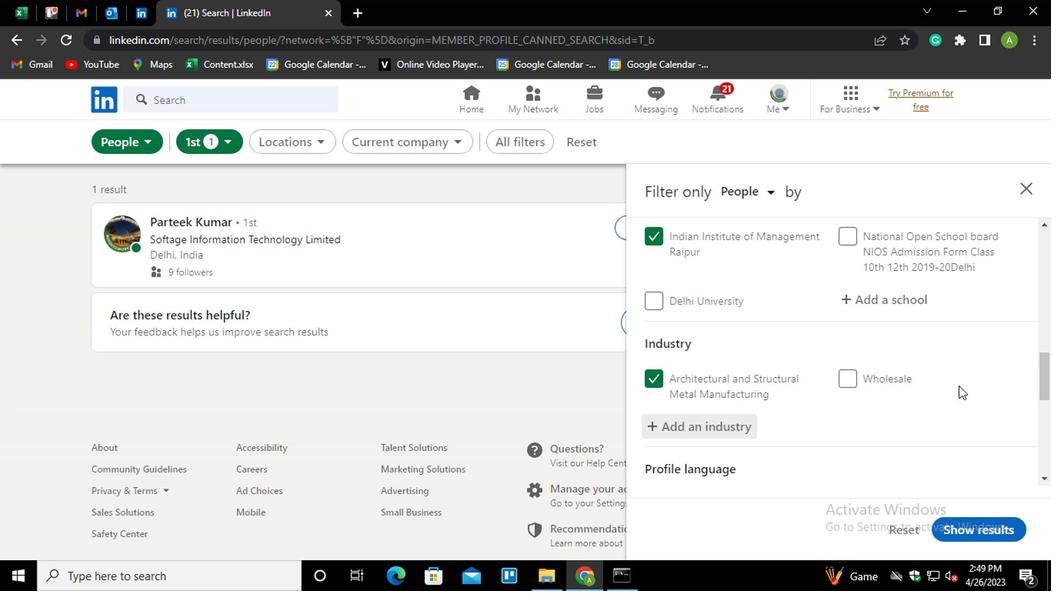 
Action: Mouse scrolled (738, 378) with delta (0, 0)
Screenshot: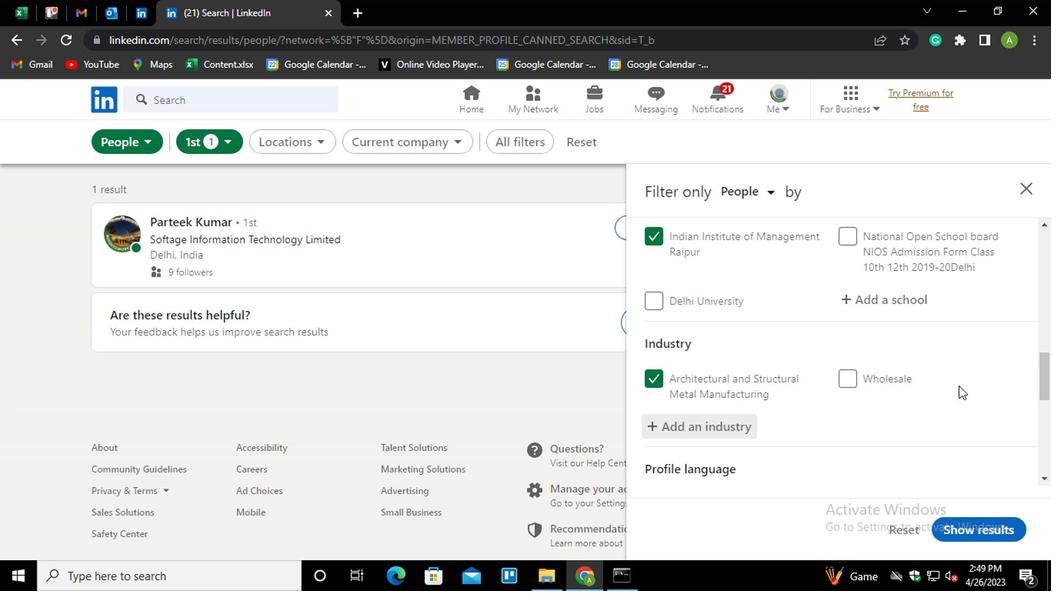 
Action: Mouse moved to (737, 380)
Screenshot: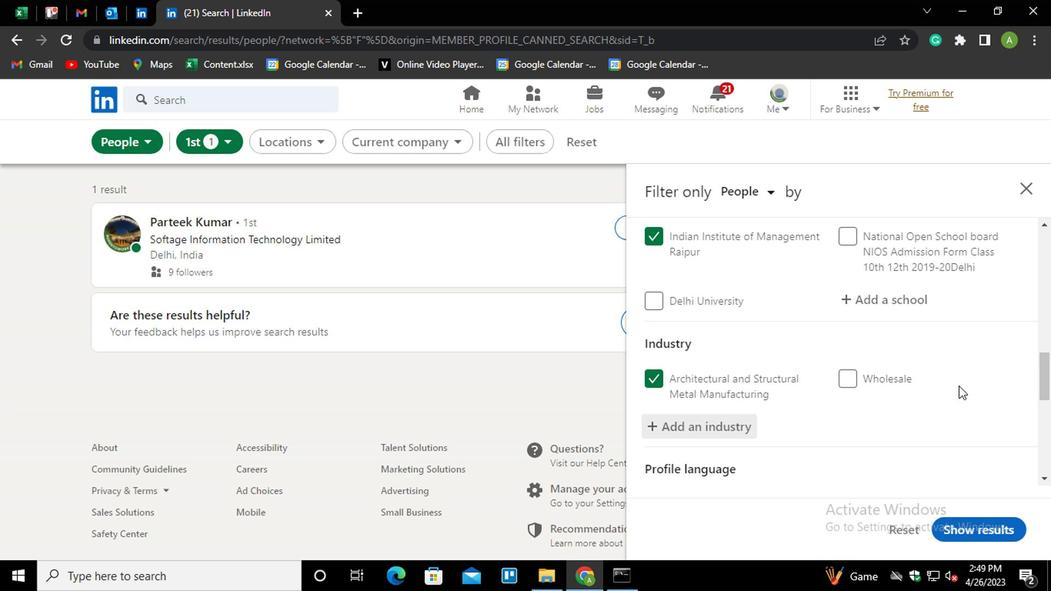 
Action: Mouse scrolled (737, 379) with delta (0, 0)
Screenshot: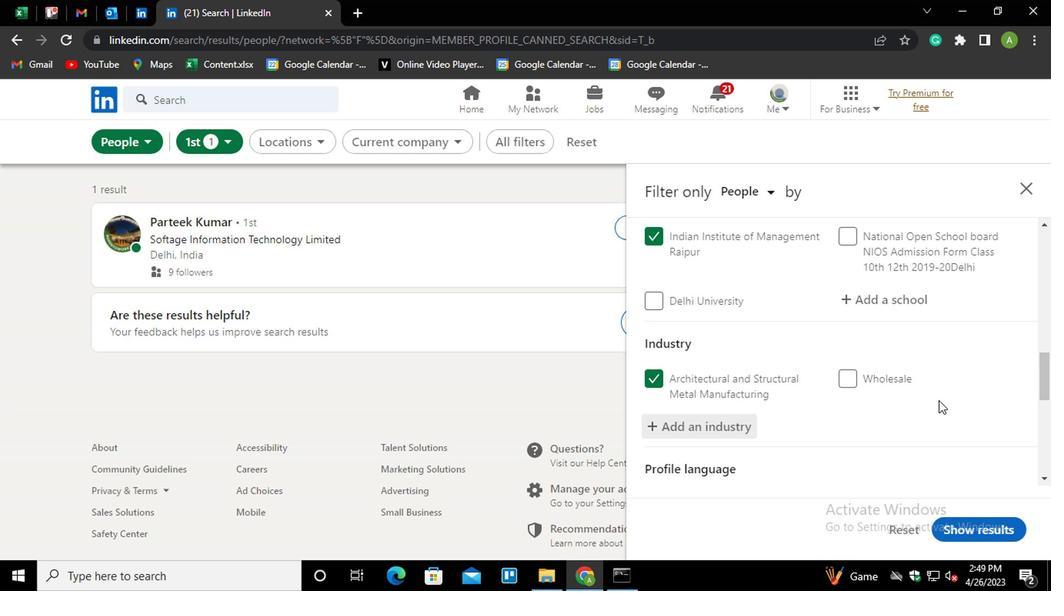 
Action: Mouse moved to (678, 383)
Screenshot: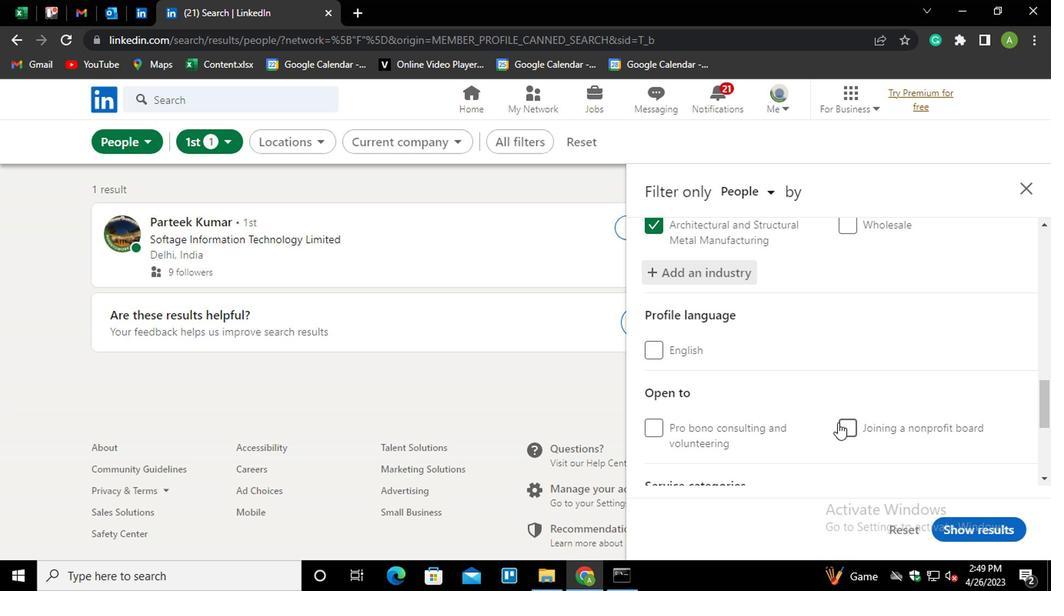 
Action: Mouse scrolled (678, 383) with delta (0, 0)
Screenshot: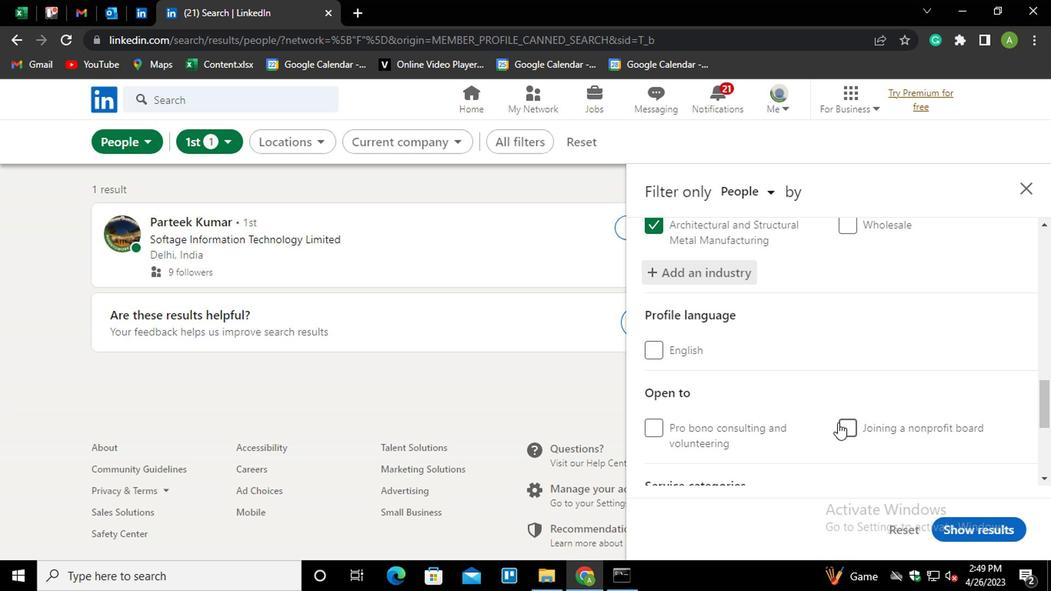 
Action: Mouse moved to (658, 384)
Screenshot: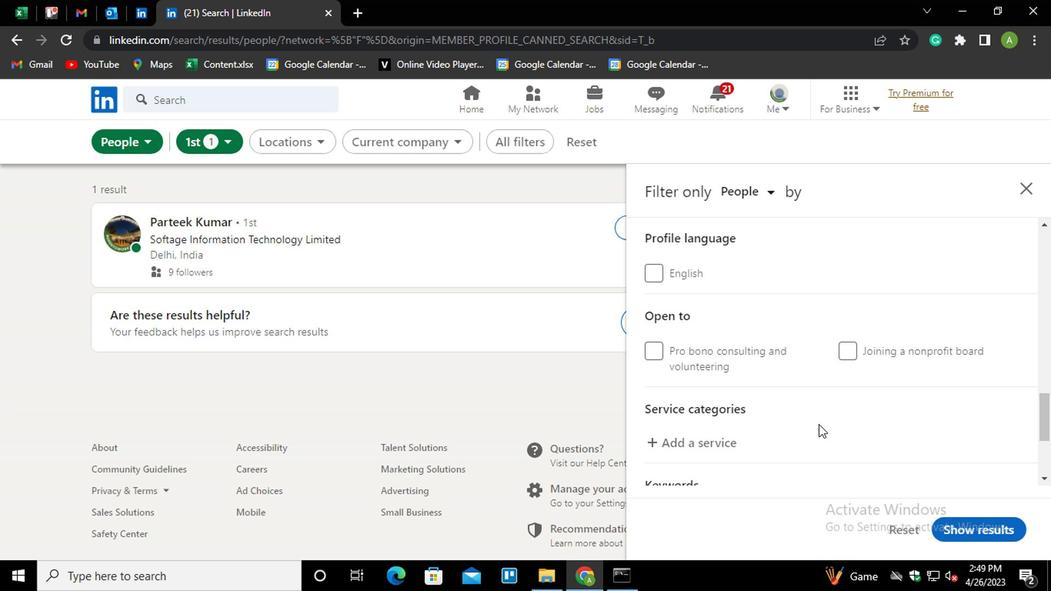 
Action: Mouse scrolled (658, 383) with delta (0, 0)
Screenshot: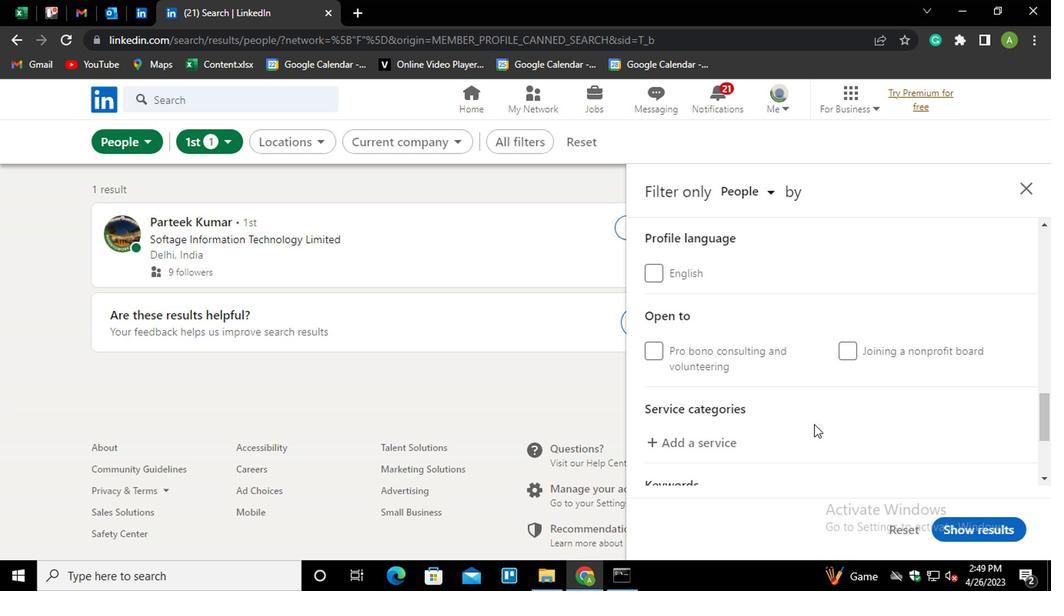 
Action: Mouse moved to (658, 384)
Screenshot: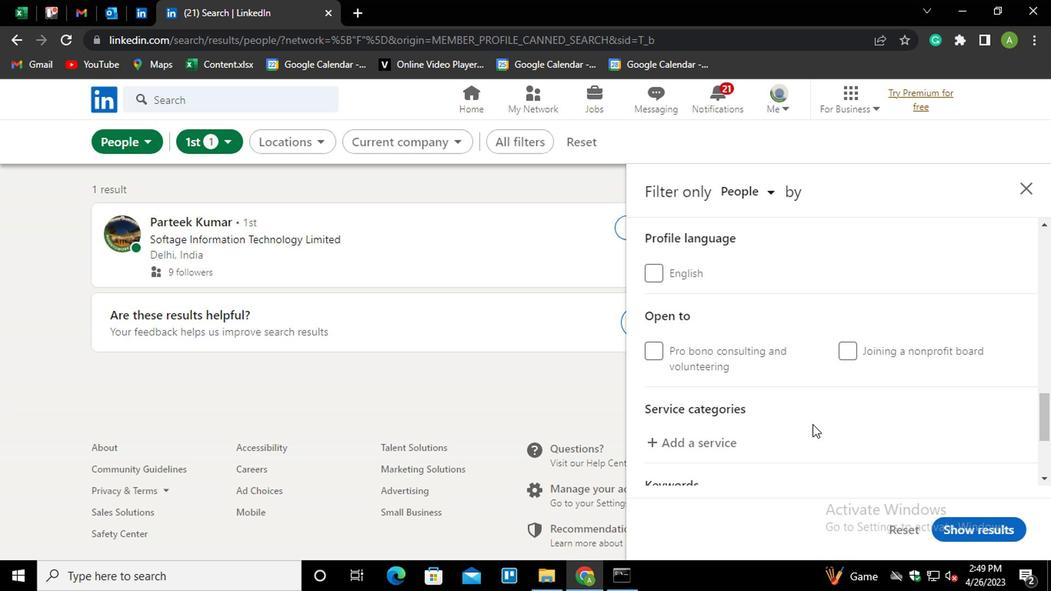 
Action: Mouse scrolled (658, 383) with delta (0, 0)
Screenshot: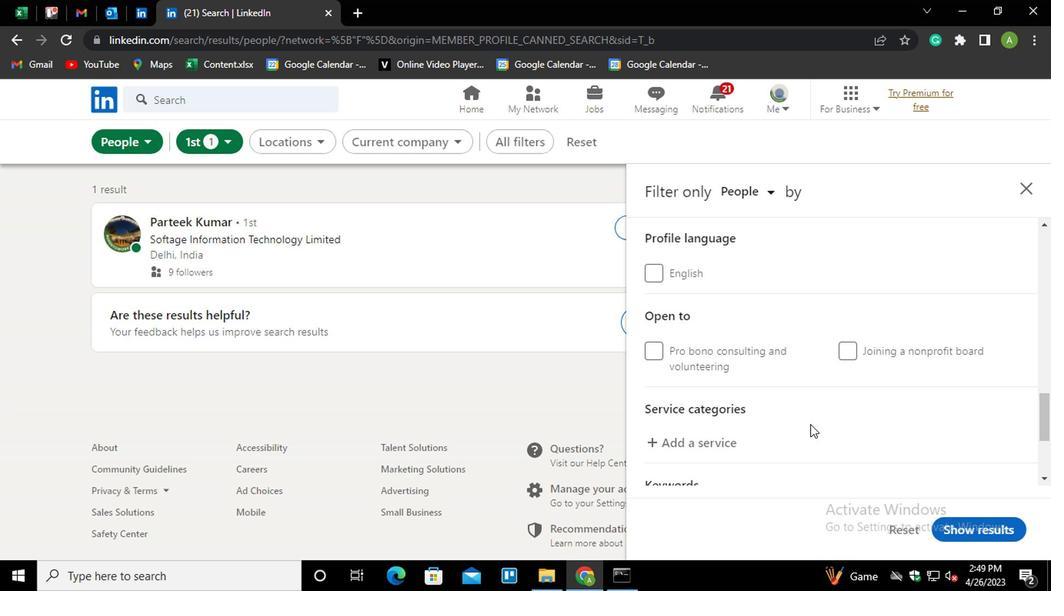 
Action: Mouse moved to (571, 287)
Screenshot: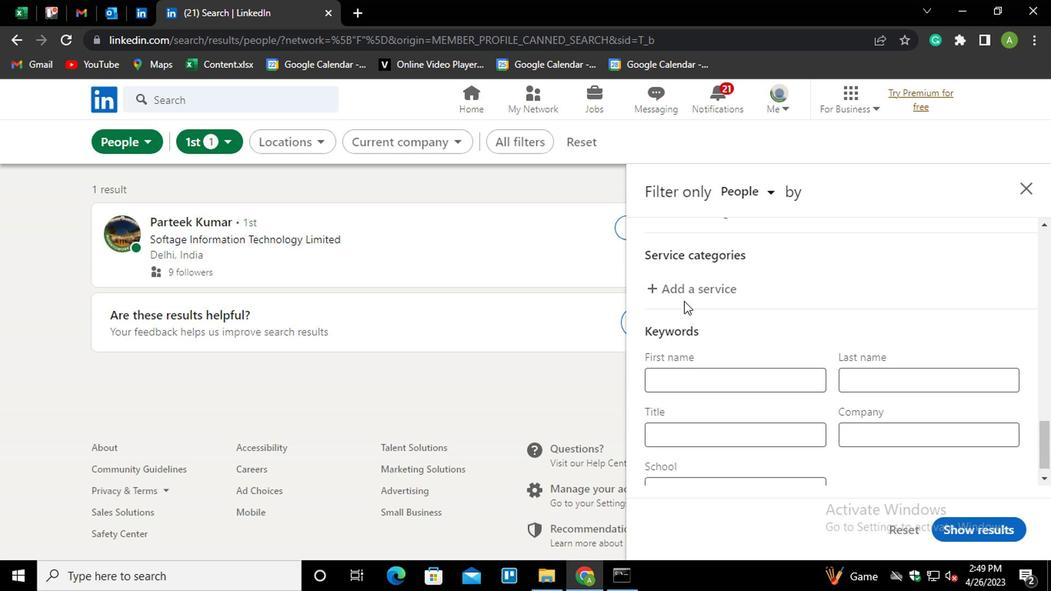 
Action: Mouse pressed left at (571, 287)
Screenshot: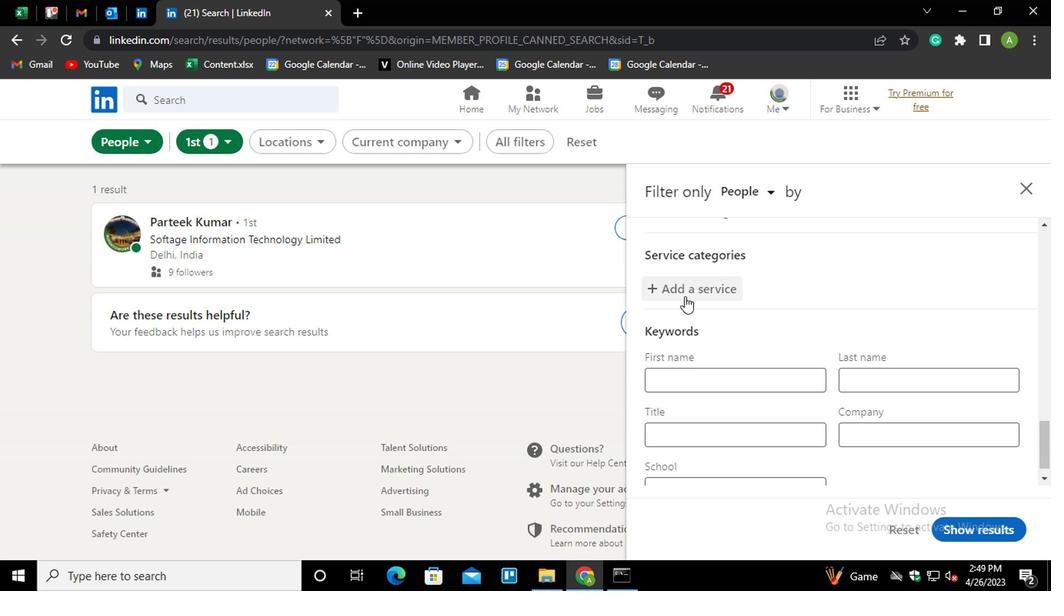 
Action: Mouse moved to (577, 284)
Screenshot: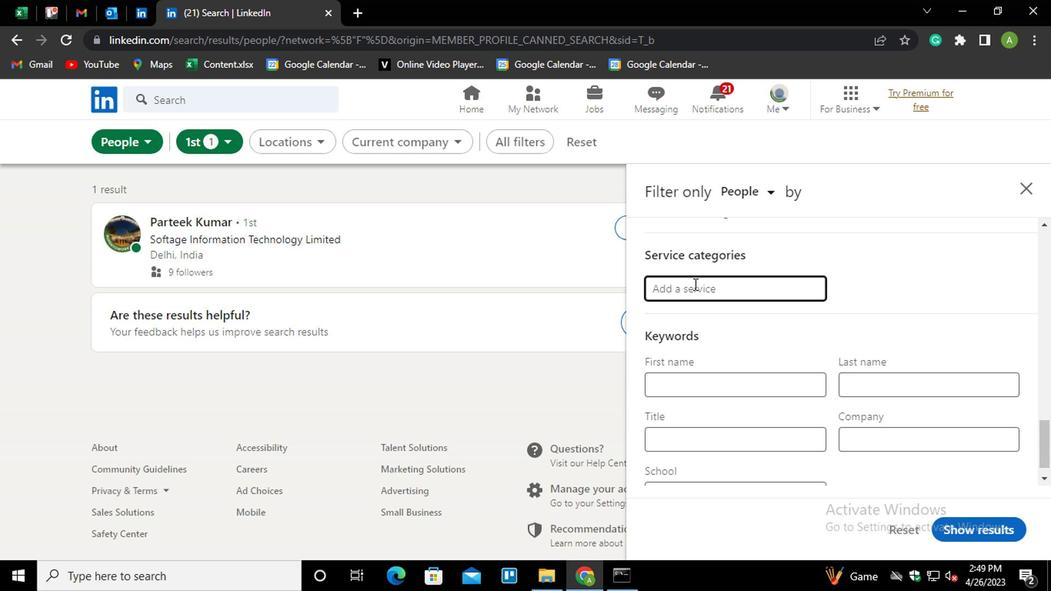 
Action: Mouse pressed left at (577, 284)
Screenshot: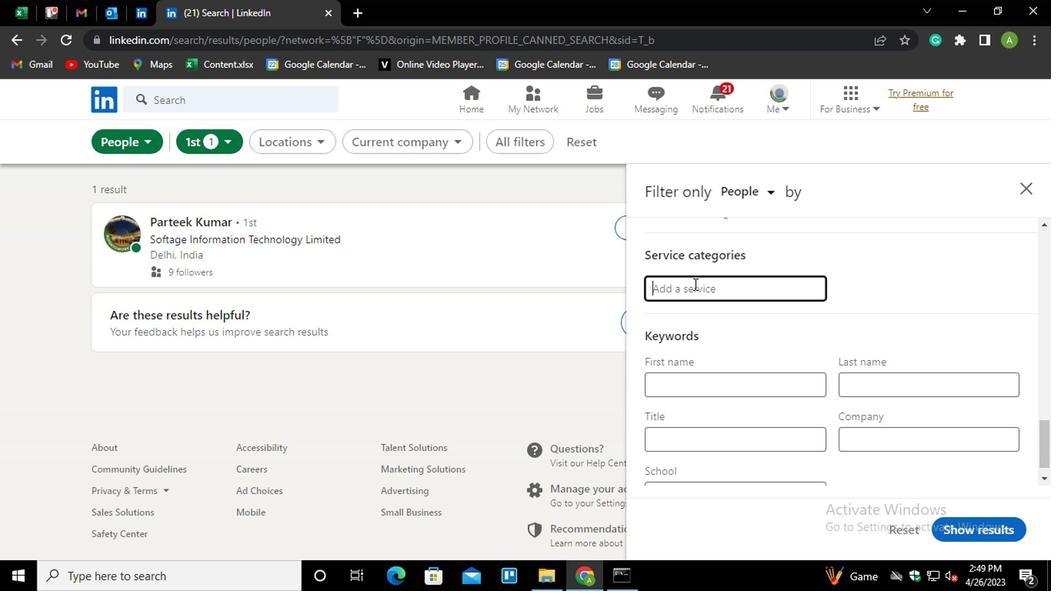 
Action: Key pressed <Key.shift_r>PROJECT<Key.down><Key.down><Key.up><Key.enter>
Screenshot: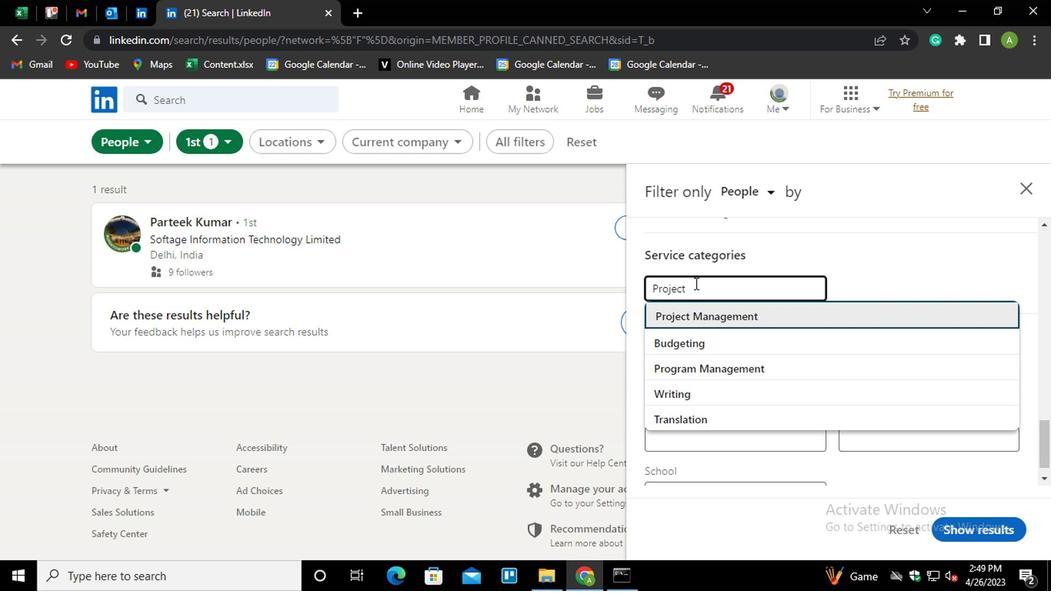 
Action: Mouse moved to (775, 336)
Screenshot: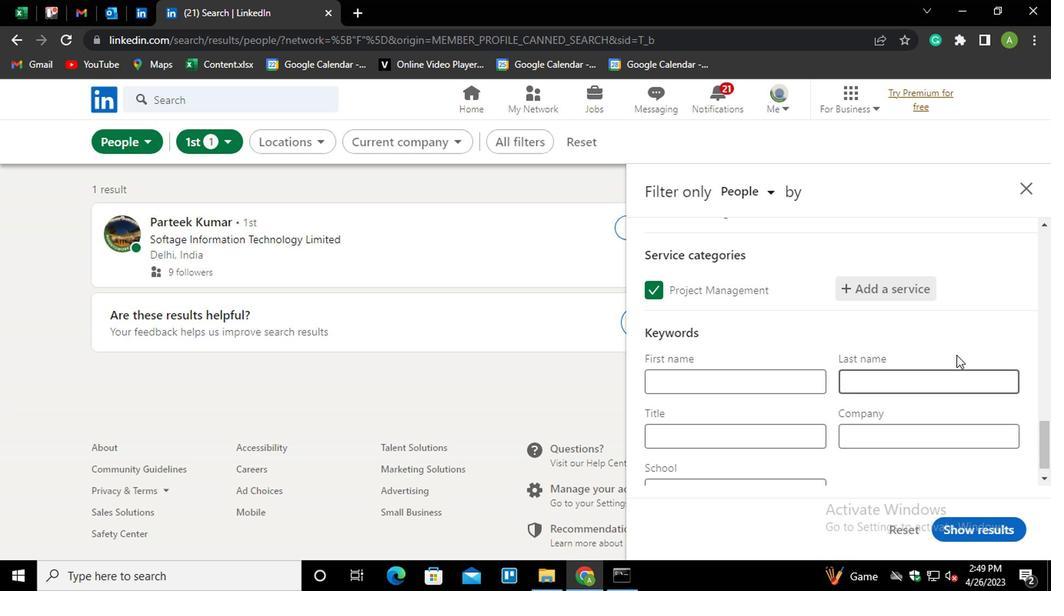 
Action: Mouse scrolled (775, 335) with delta (0, 0)
Screenshot: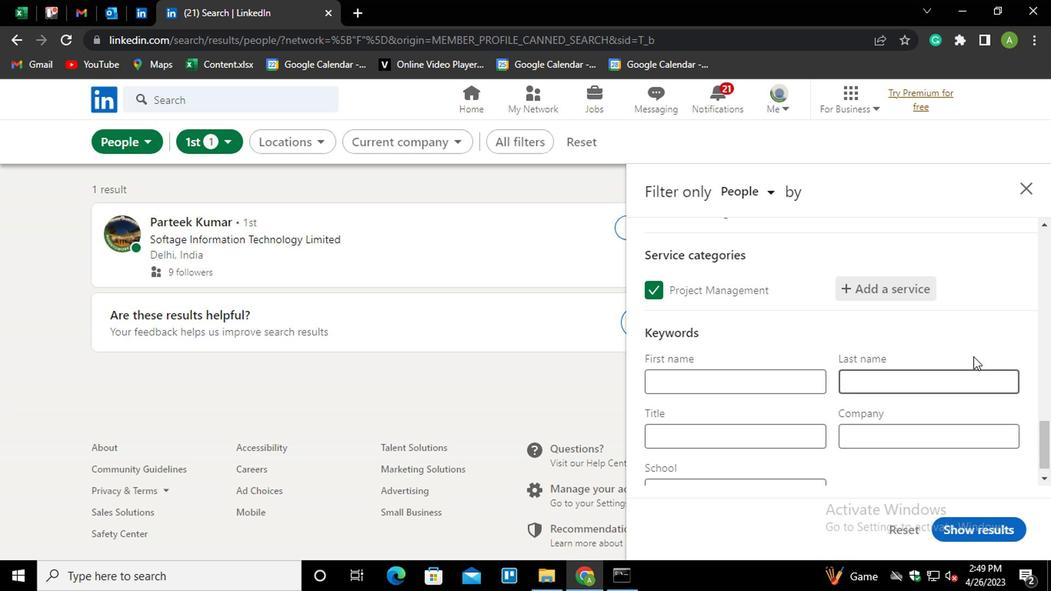 
Action: Mouse moved to (624, 378)
Screenshot: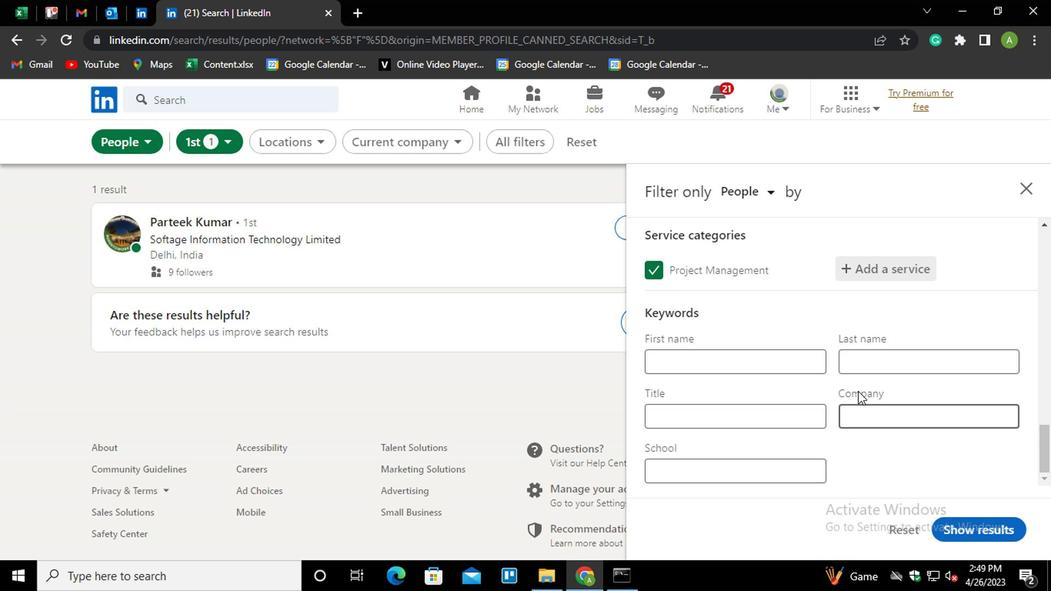 
Action: Mouse pressed left at (624, 378)
Screenshot: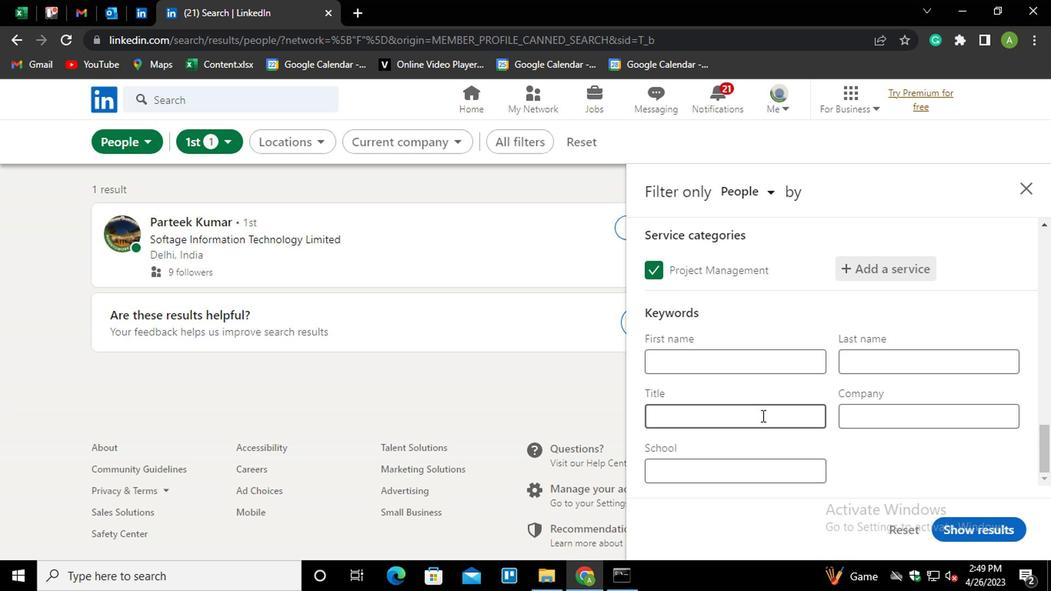 
Action: Key pressed <Key.shift>CREDIT<Key.space><Key.shift>COUNSELOR
Screenshot: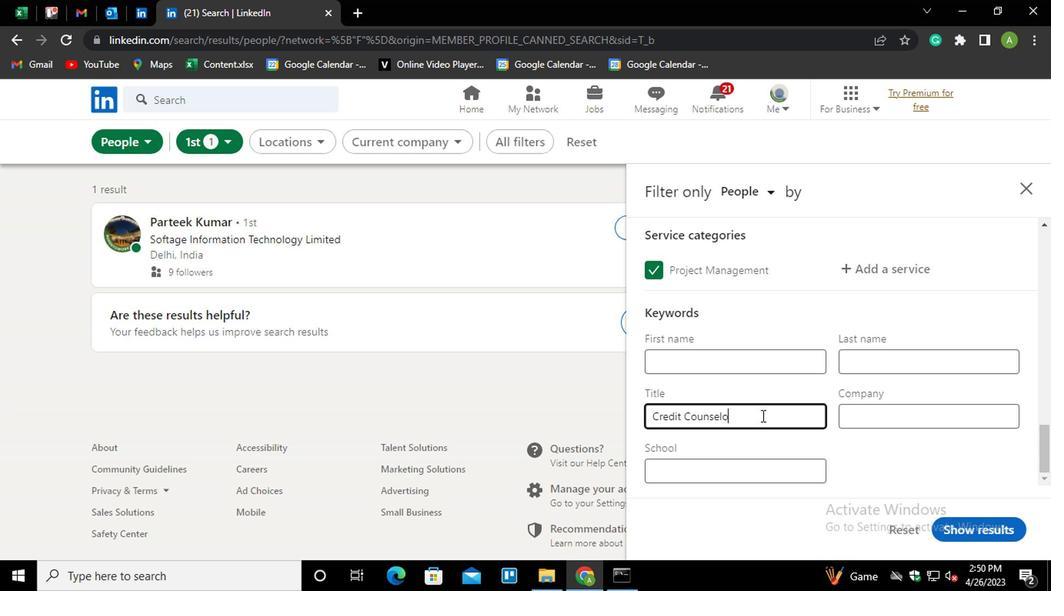 
Action: Mouse moved to (721, 422)
Screenshot: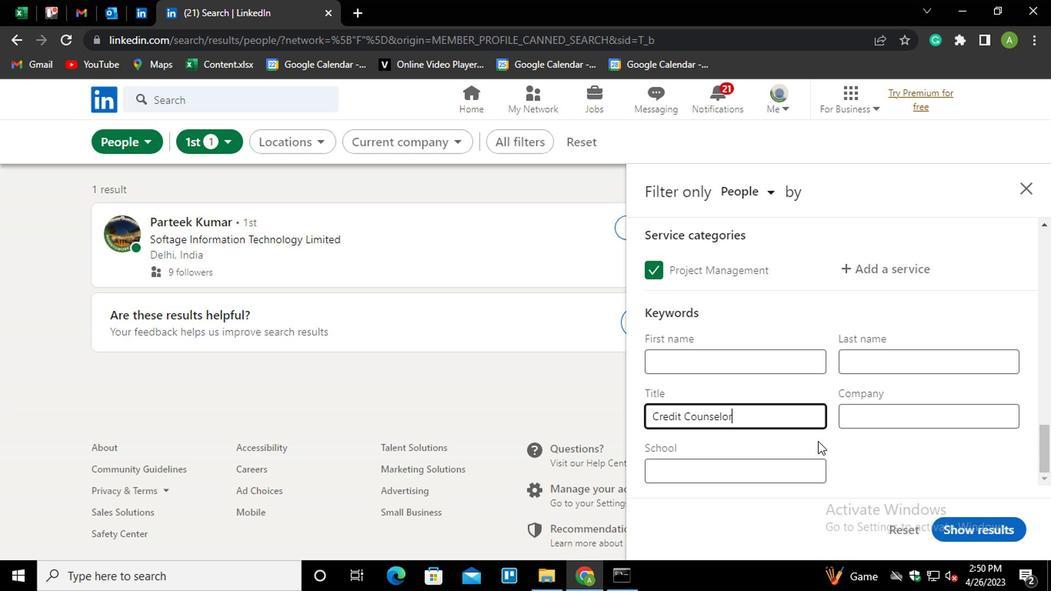 
Action: Mouse pressed left at (721, 422)
Screenshot: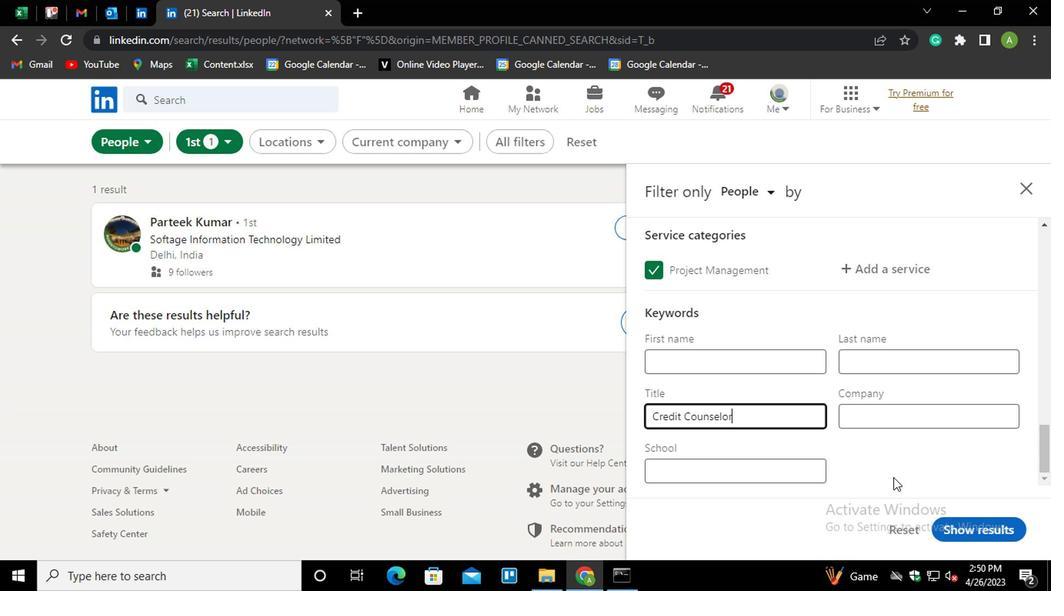 
Action: Mouse moved to (789, 463)
Screenshot: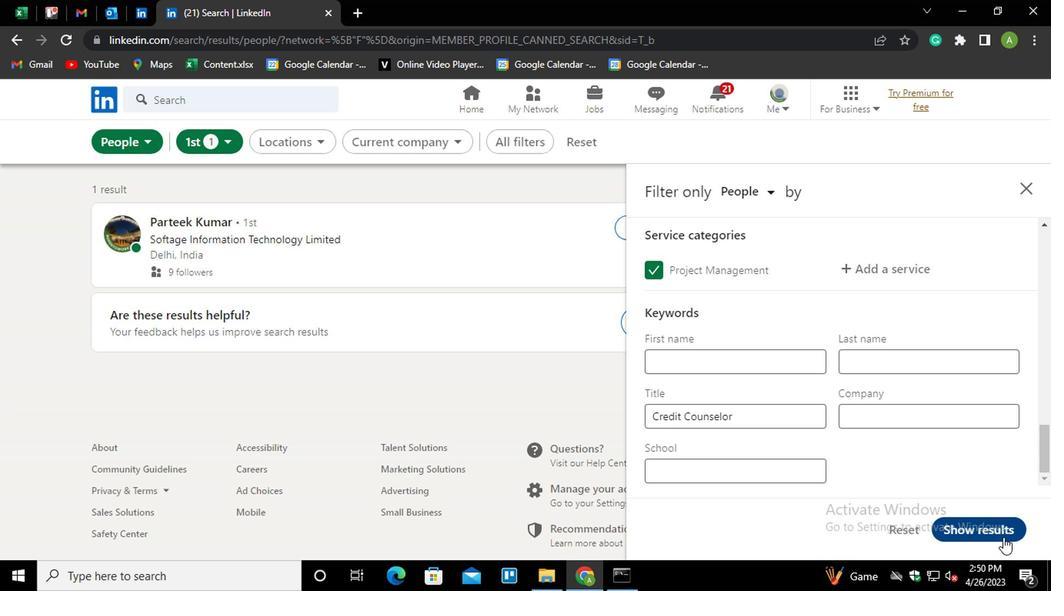 
Action: Mouse pressed left at (789, 463)
Screenshot: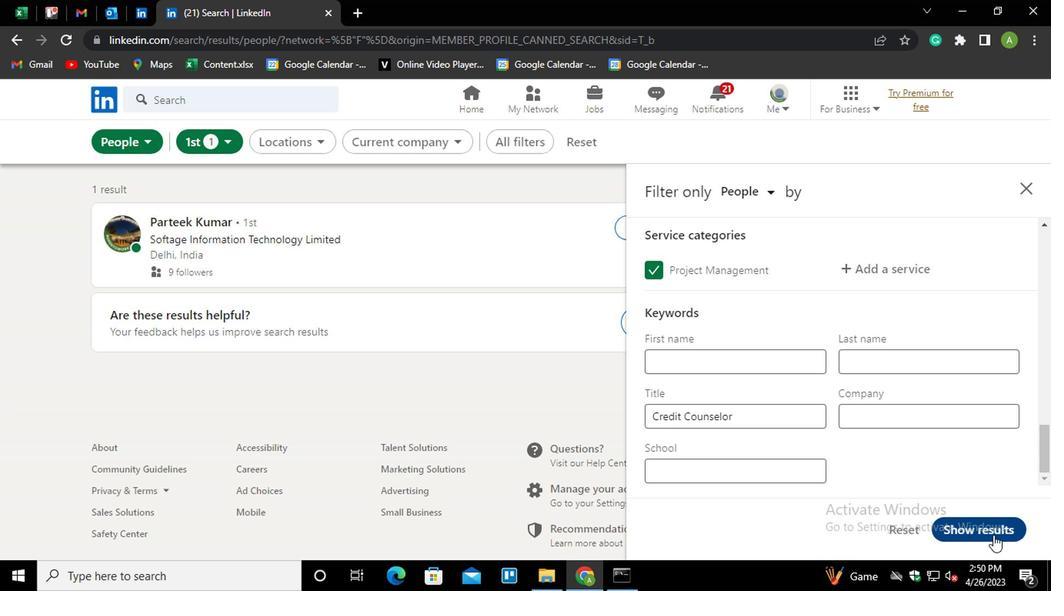 
Action: Mouse moved to (787, 463)
Screenshot: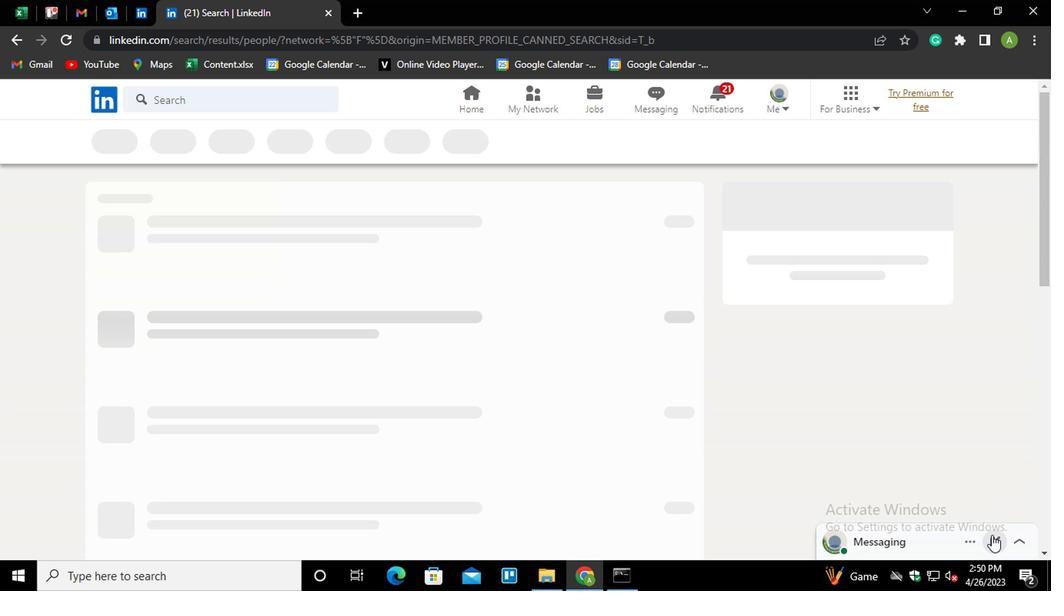 
